Task: Add Attachment from Google Drive to Card Card0000000107 in Board Board0000000027 in Workspace WS0000000009 in Trello. Add Cover Orange to Card Card0000000107 in Board Board0000000027 in Workspace WS0000000009 in Trello. Add "Add Label …" with "Title" Title0000000107 to Button Button0000000107 to Card Card0000000107 in Board Board0000000027 in Workspace WS0000000009 in Trello. Add Description DS0000000107 to Card Card0000000107 in Board Board0000000027 in Workspace WS0000000009 in Trello. Add Comment CM0000000107 to Card Card0000000107 in Board Board0000000027 in Workspace WS0000000009 in Trello
Action: Mouse moved to (402, 551)
Screenshot: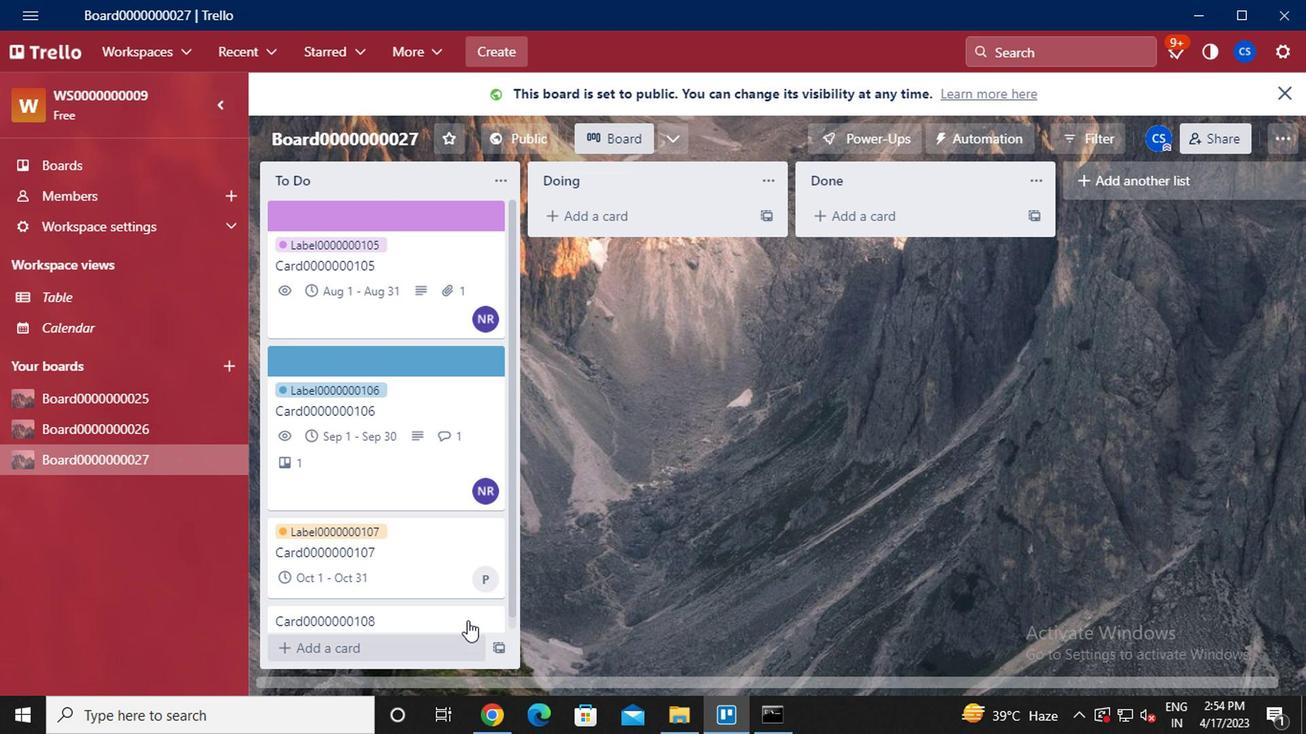 
Action: Mouse pressed left at (402, 551)
Screenshot: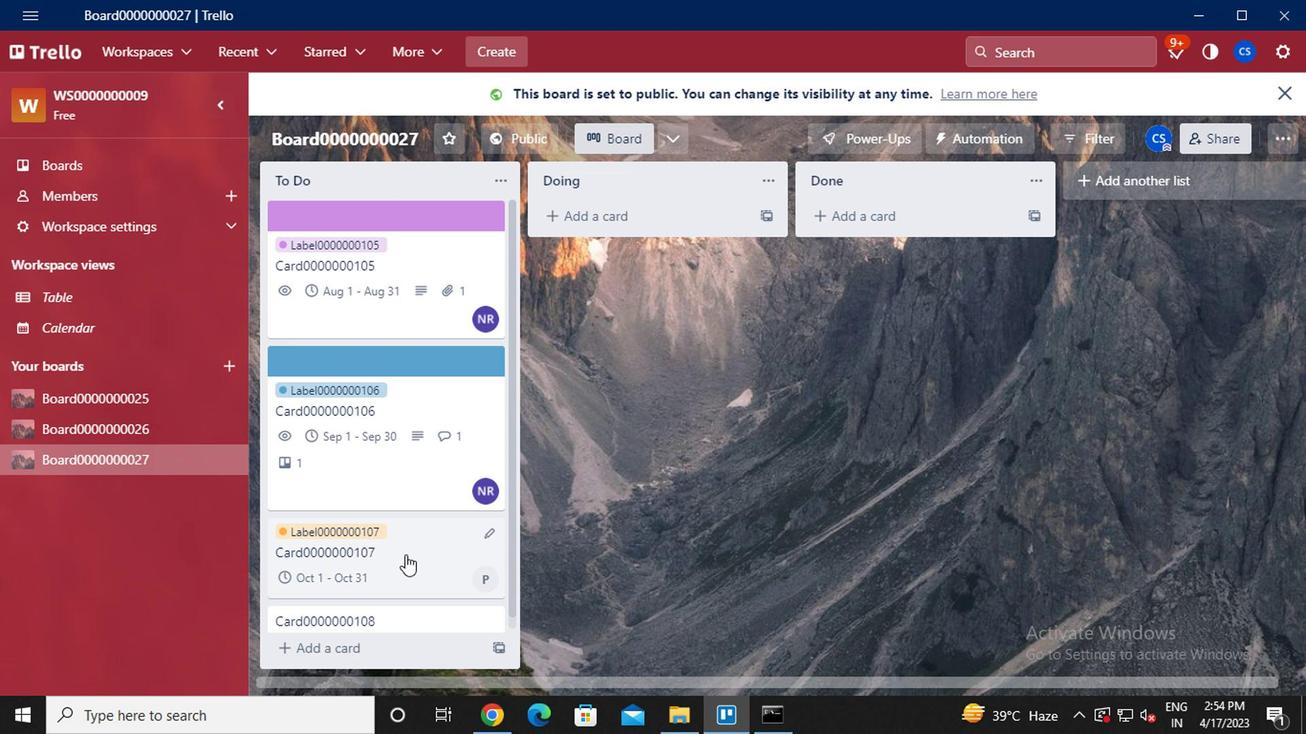 
Action: Mouse moved to (921, 337)
Screenshot: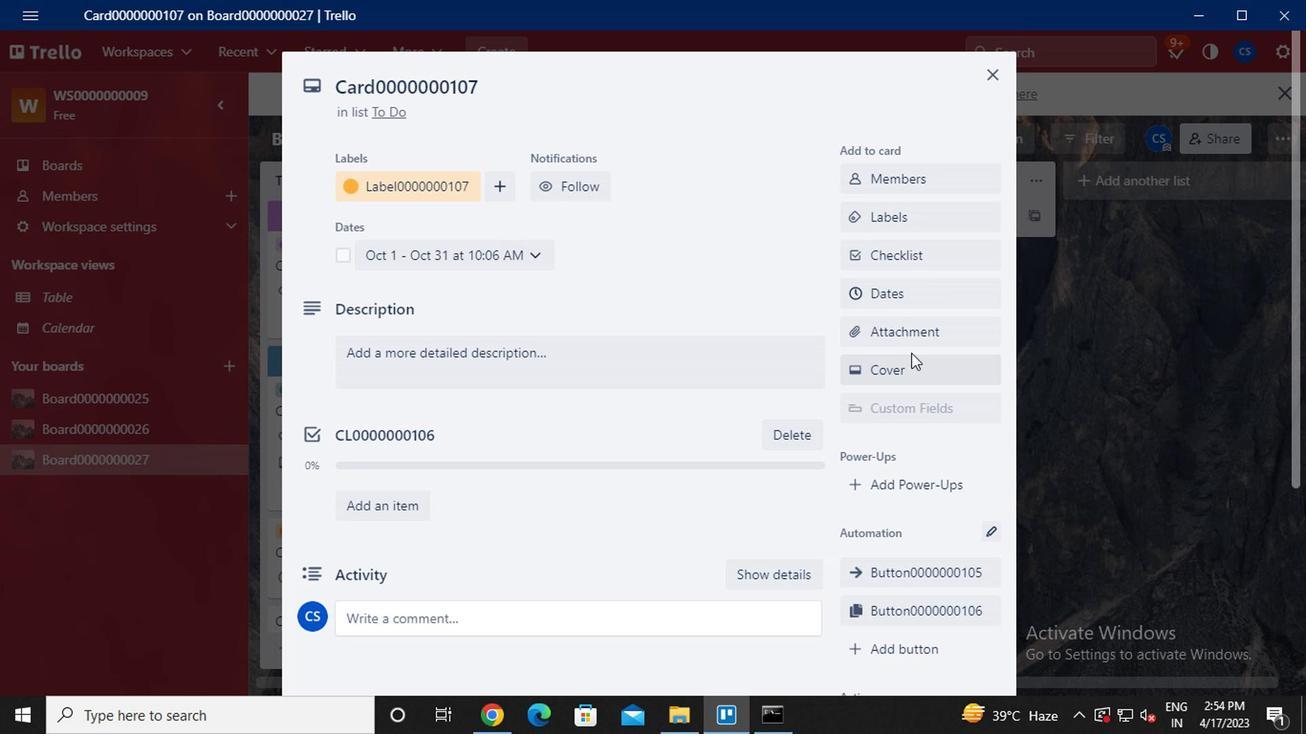 
Action: Mouse pressed left at (921, 337)
Screenshot: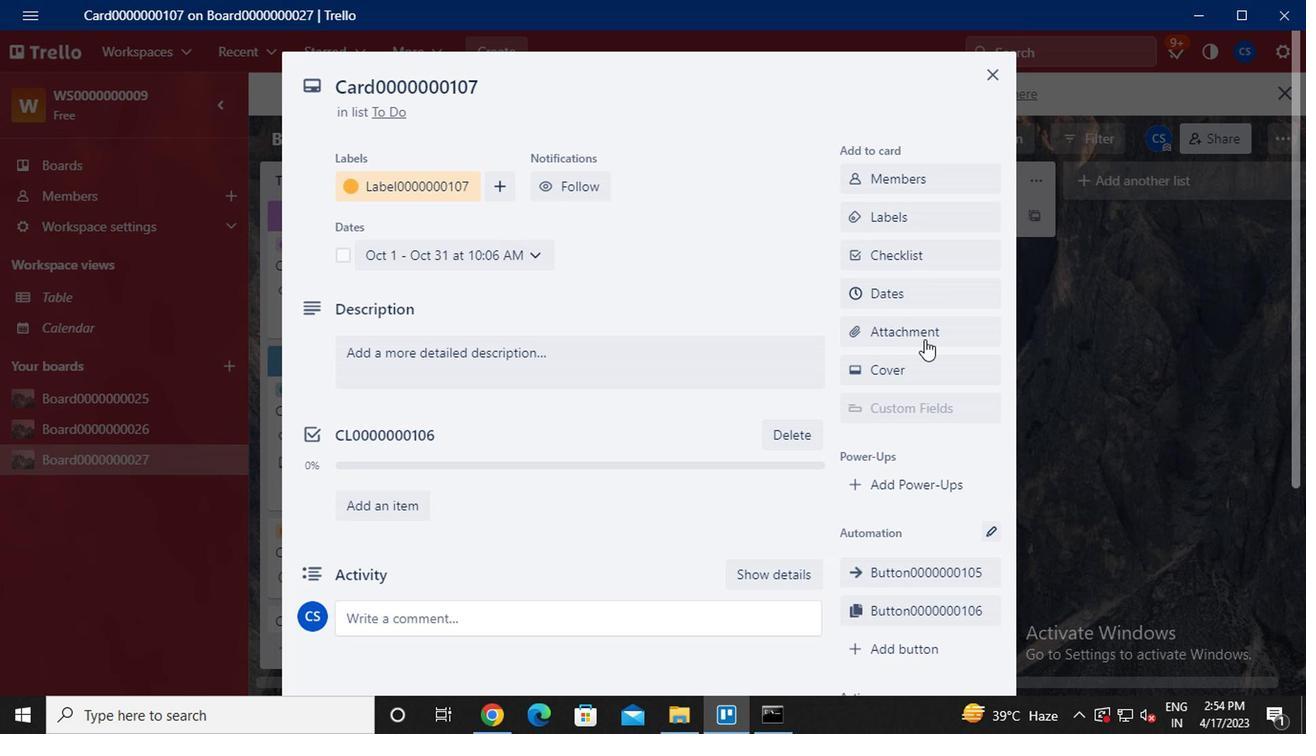
Action: Mouse moved to (935, 236)
Screenshot: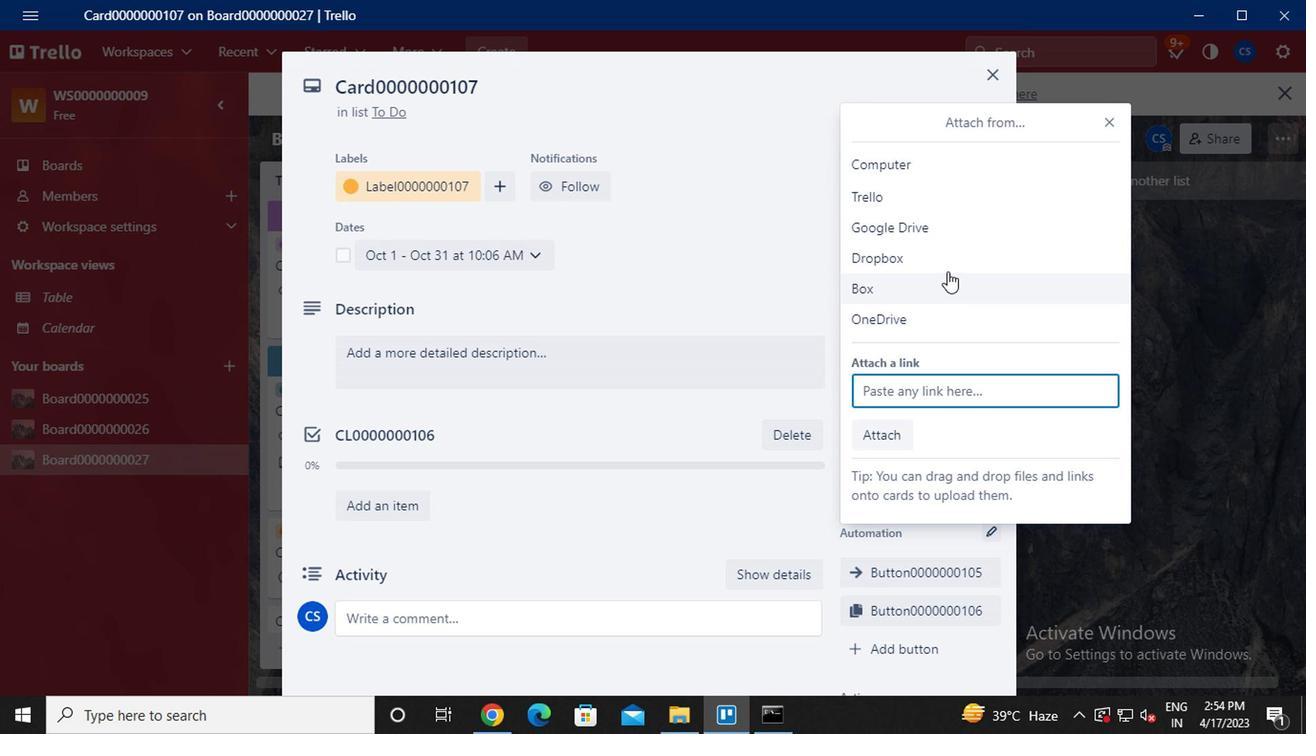 
Action: Mouse pressed left at (935, 236)
Screenshot: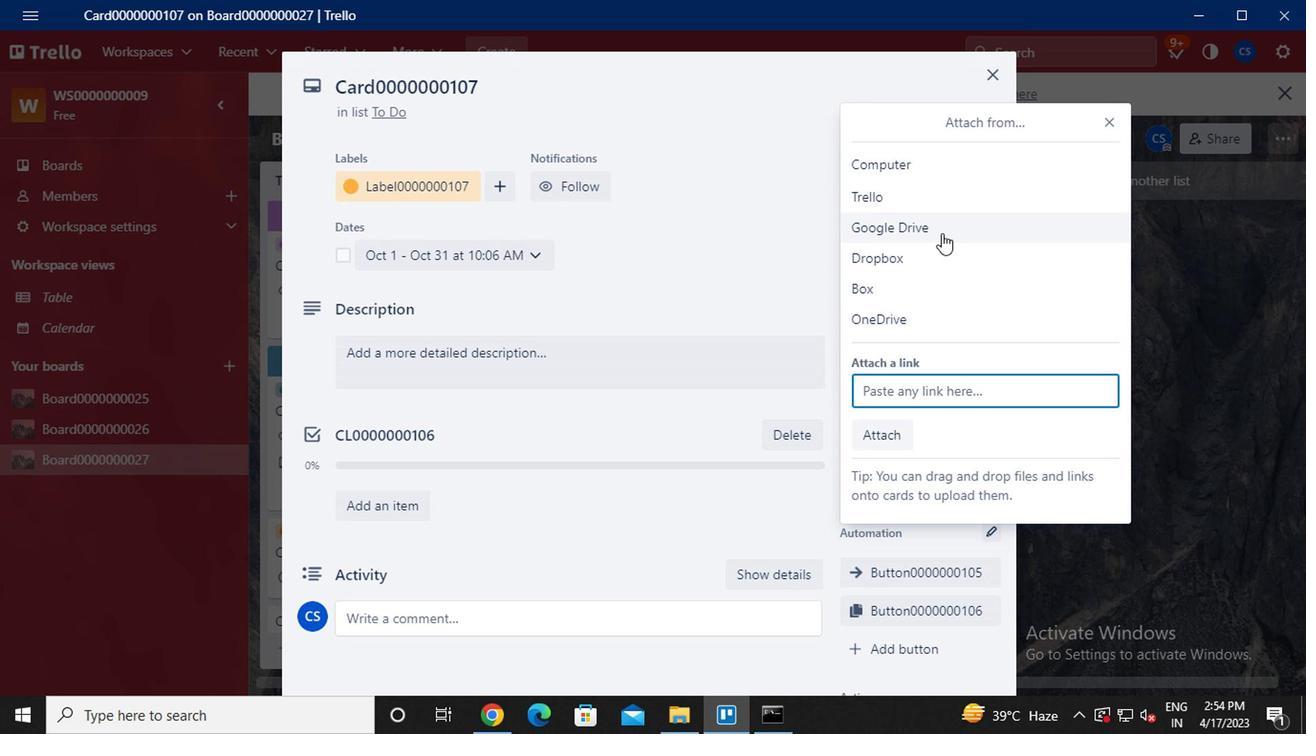 
Action: Mouse moved to (274, 290)
Screenshot: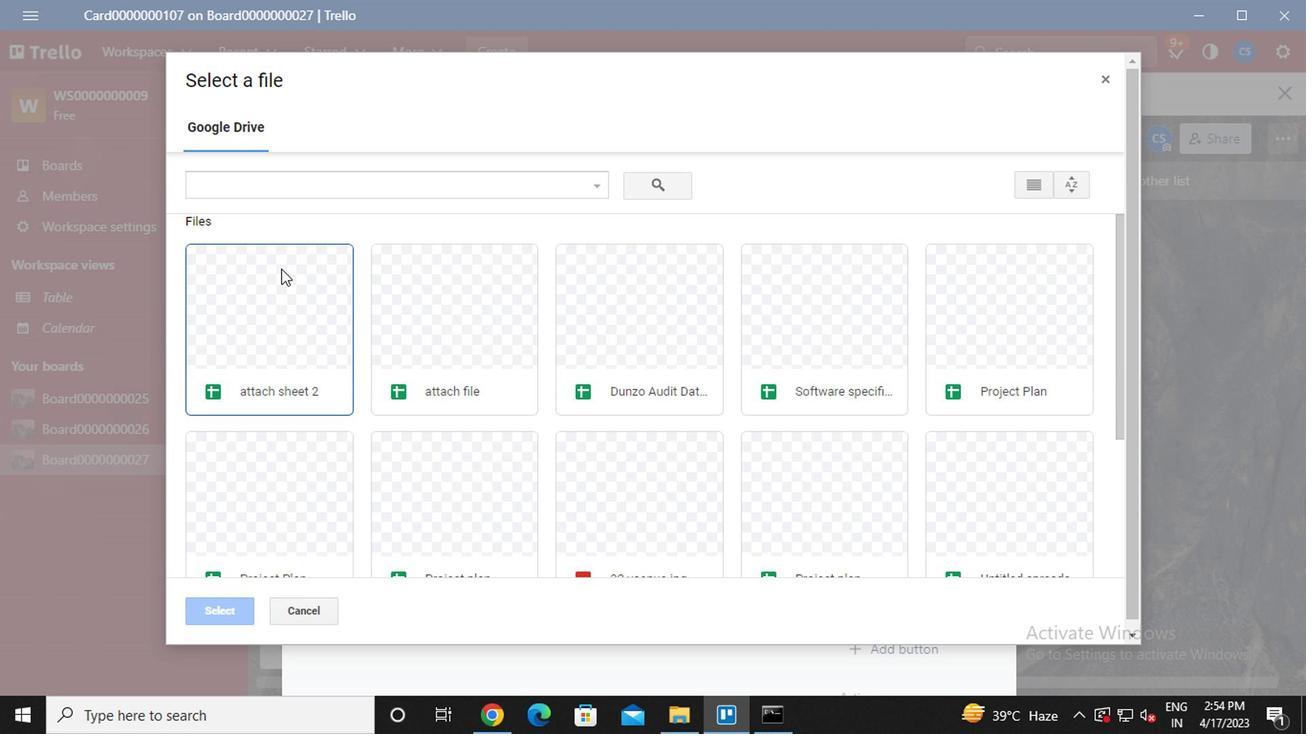 
Action: Mouse pressed left at (274, 290)
Screenshot: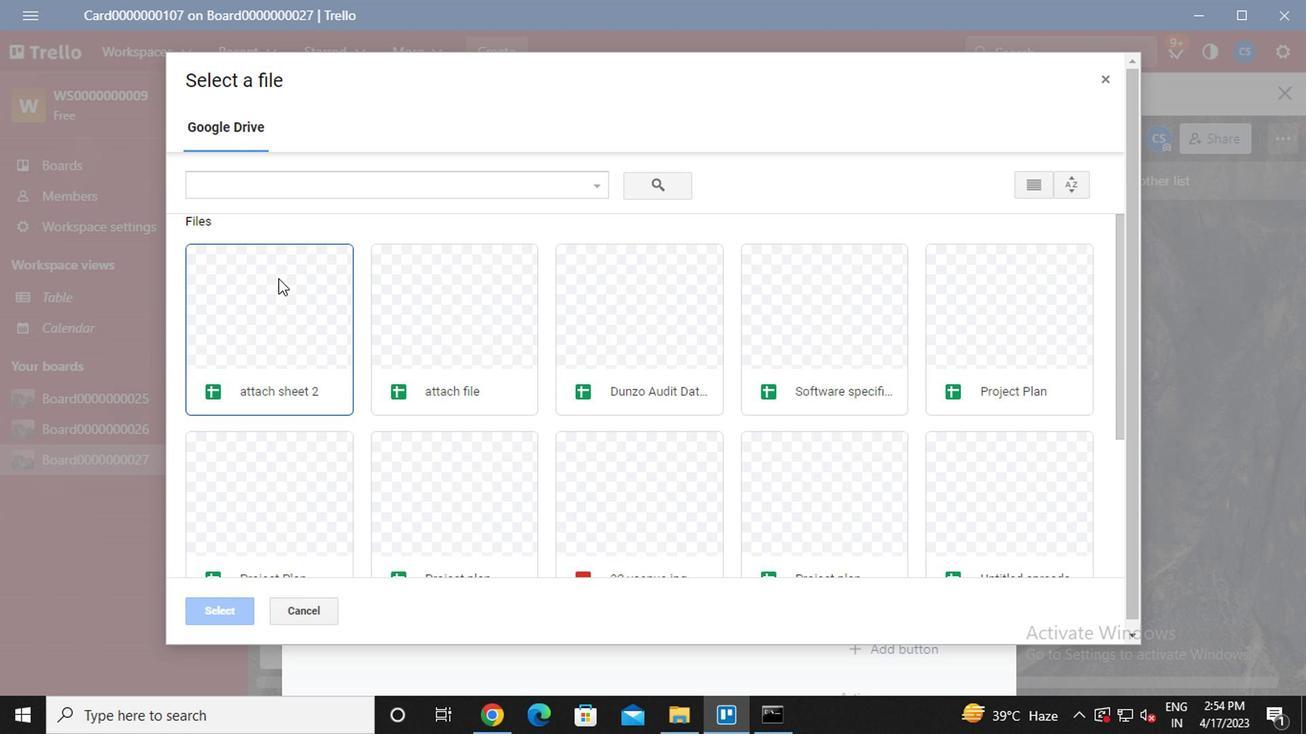 
Action: Mouse pressed left at (274, 290)
Screenshot: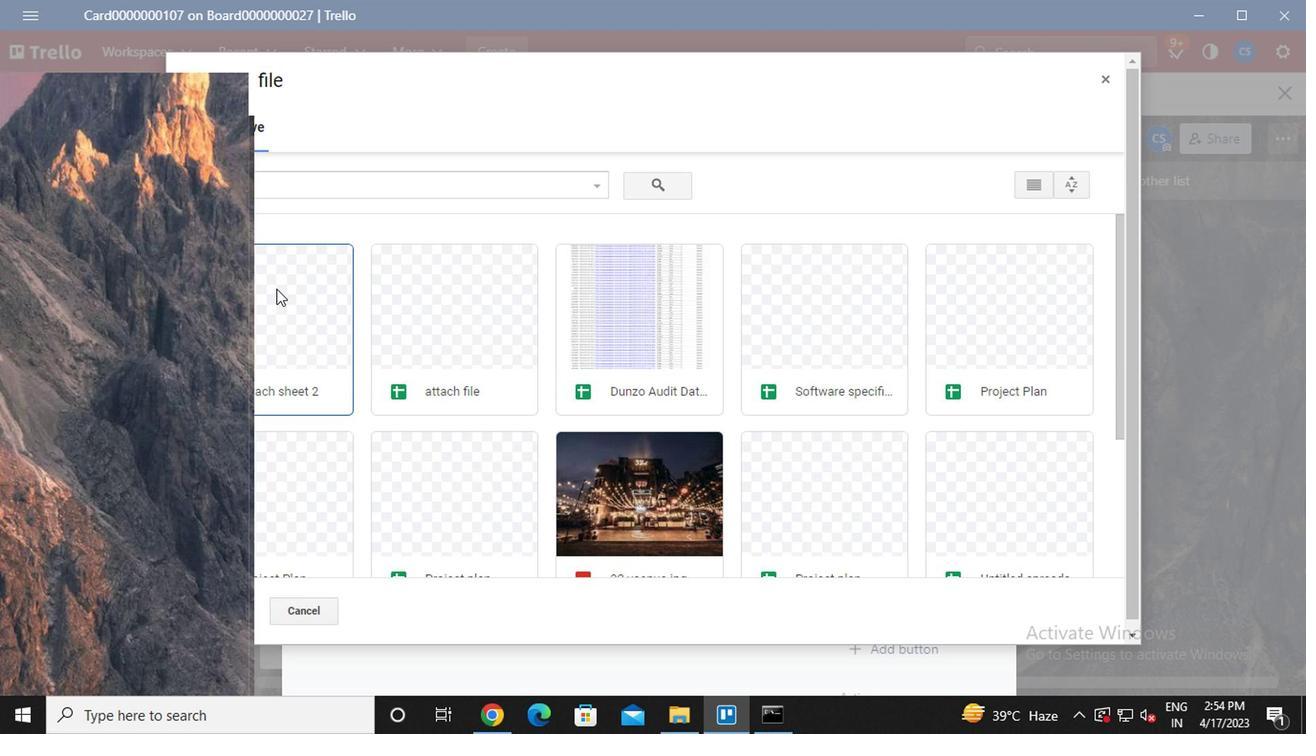
Action: Mouse moved to (897, 373)
Screenshot: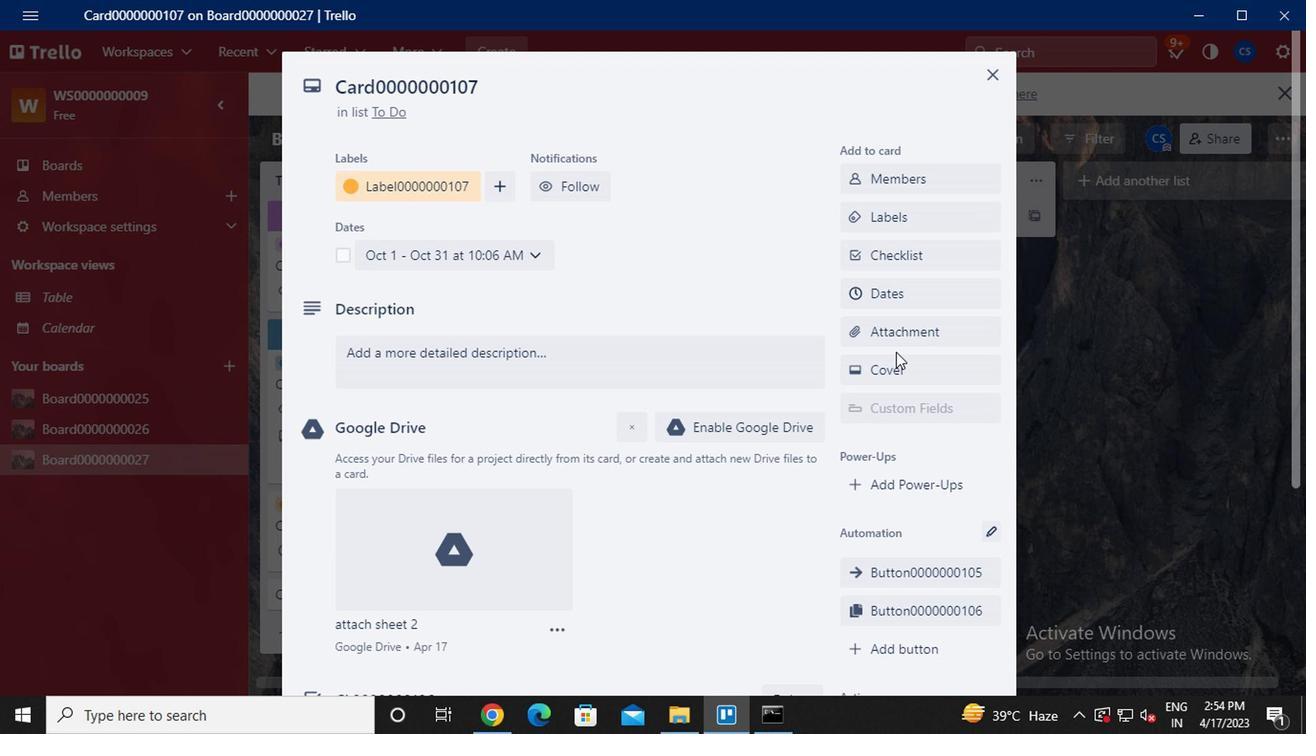 
Action: Mouse pressed left at (897, 373)
Screenshot: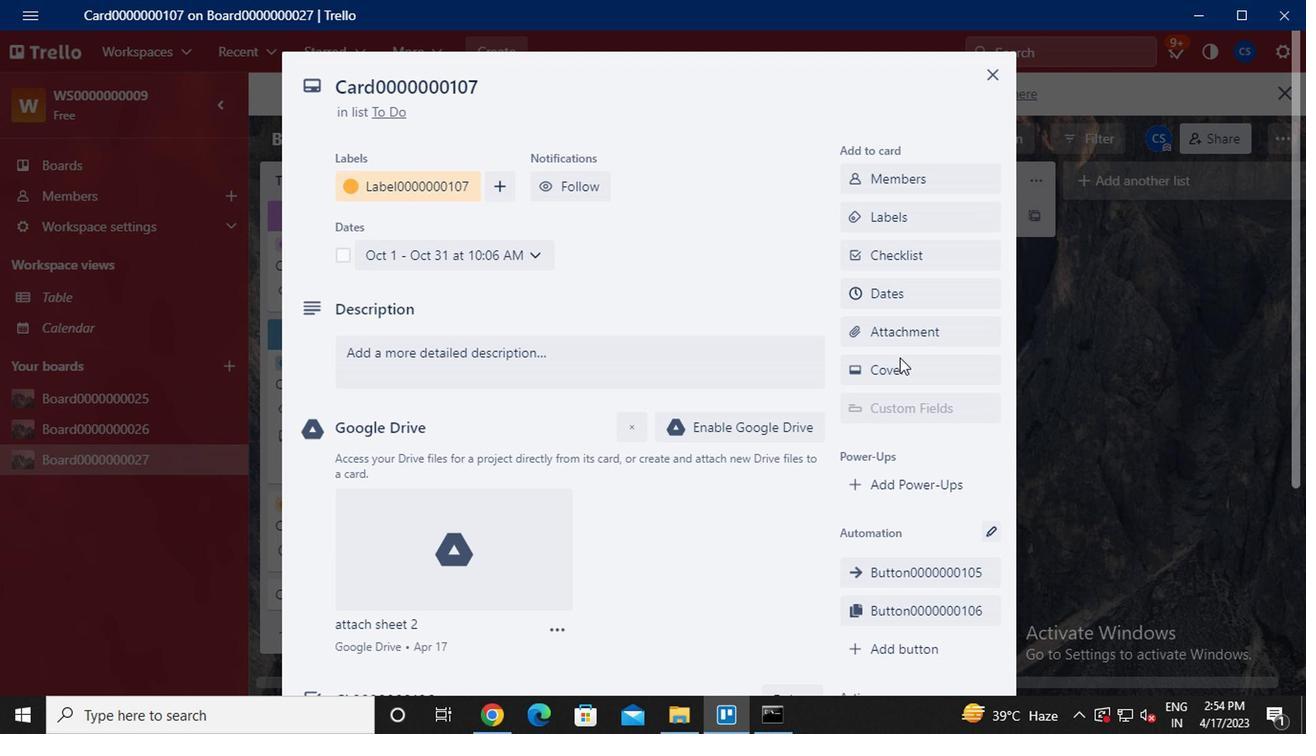 
Action: Mouse moved to (998, 321)
Screenshot: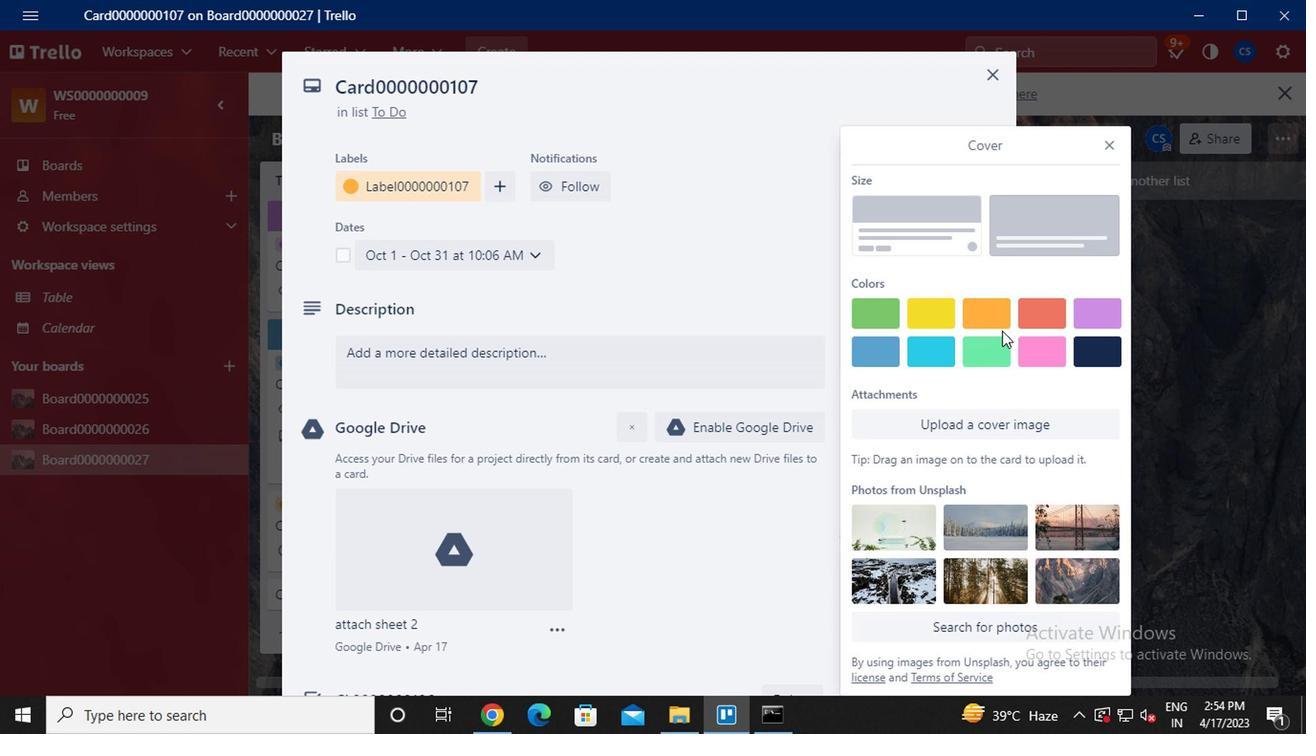 
Action: Mouse pressed left at (998, 321)
Screenshot: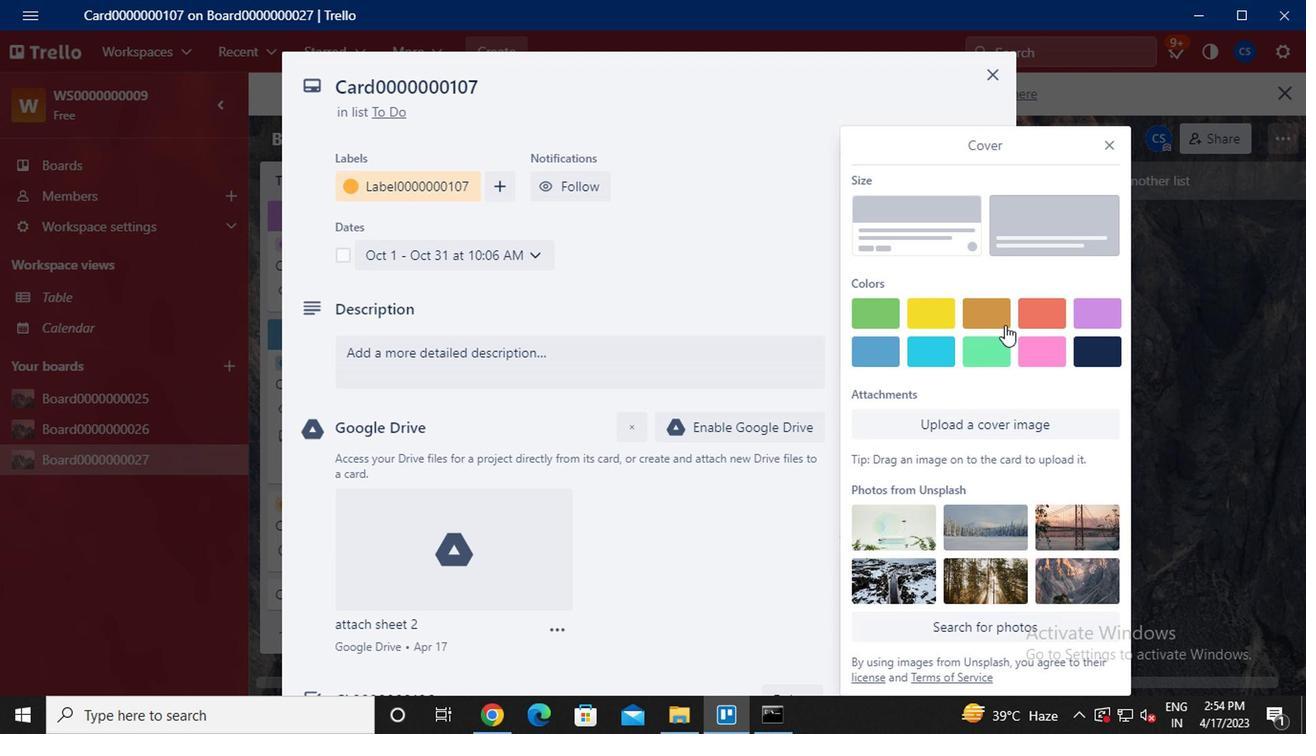 
Action: Mouse moved to (1104, 119)
Screenshot: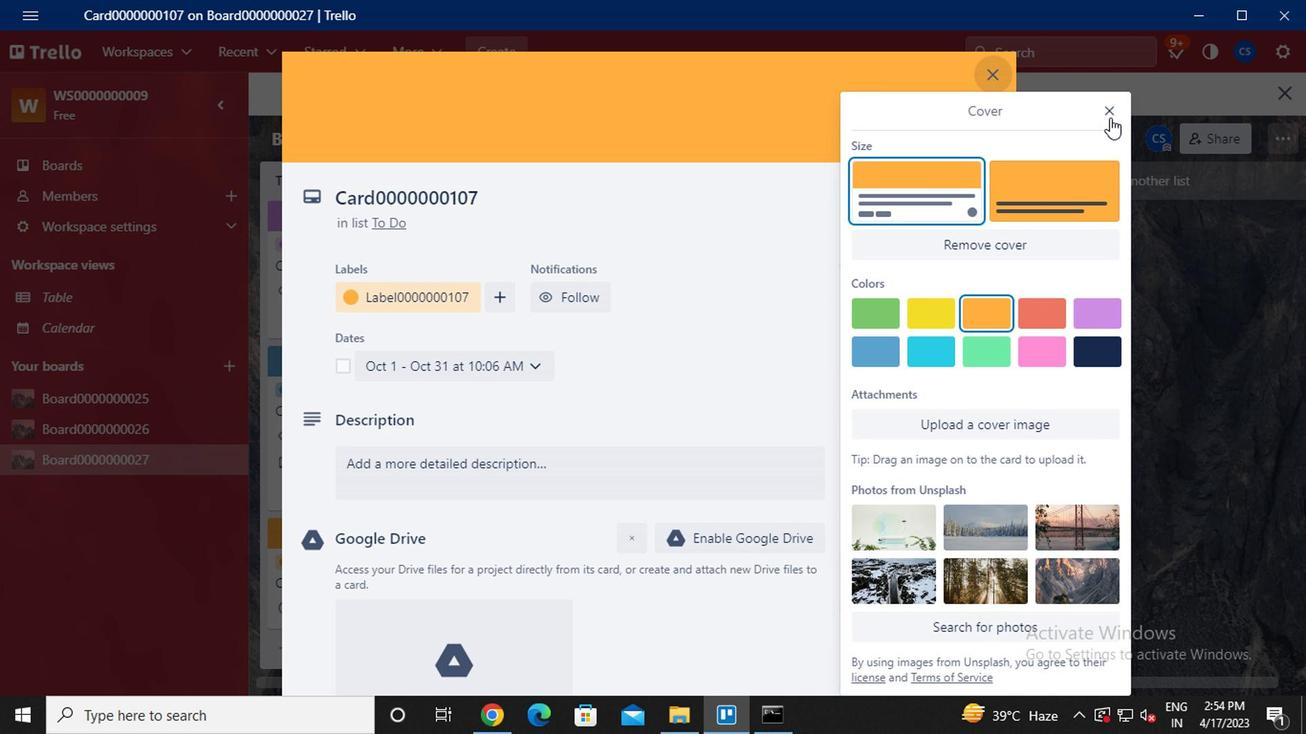 
Action: Mouse pressed left at (1104, 119)
Screenshot: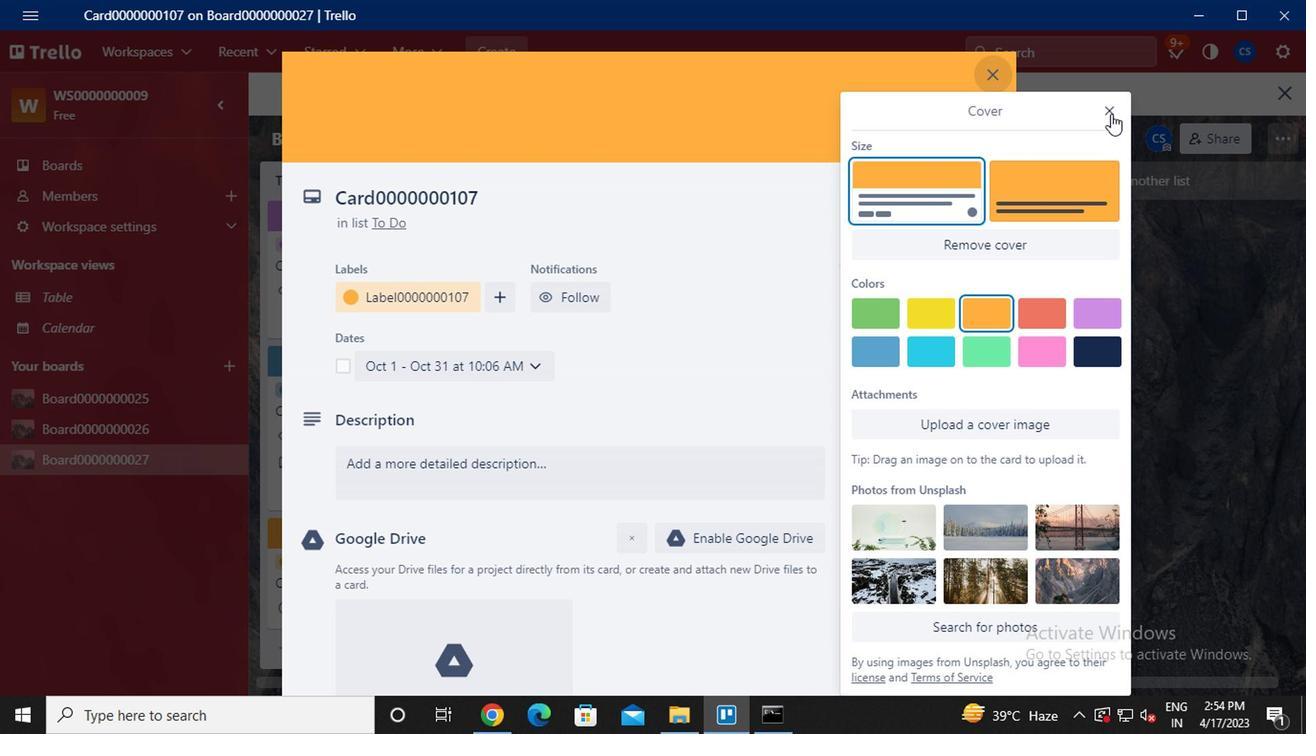 
Action: Mouse moved to (987, 307)
Screenshot: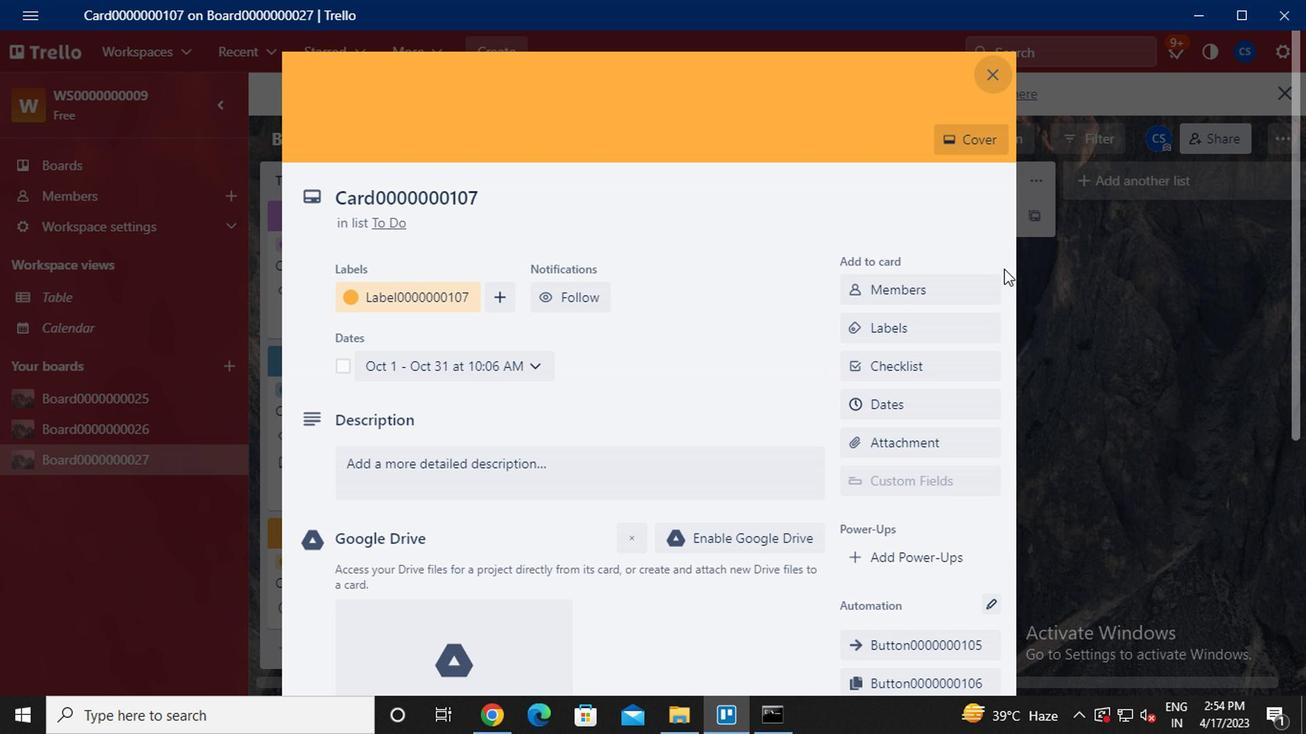 
Action: Mouse scrolled (987, 306) with delta (0, 0)
Screenshot: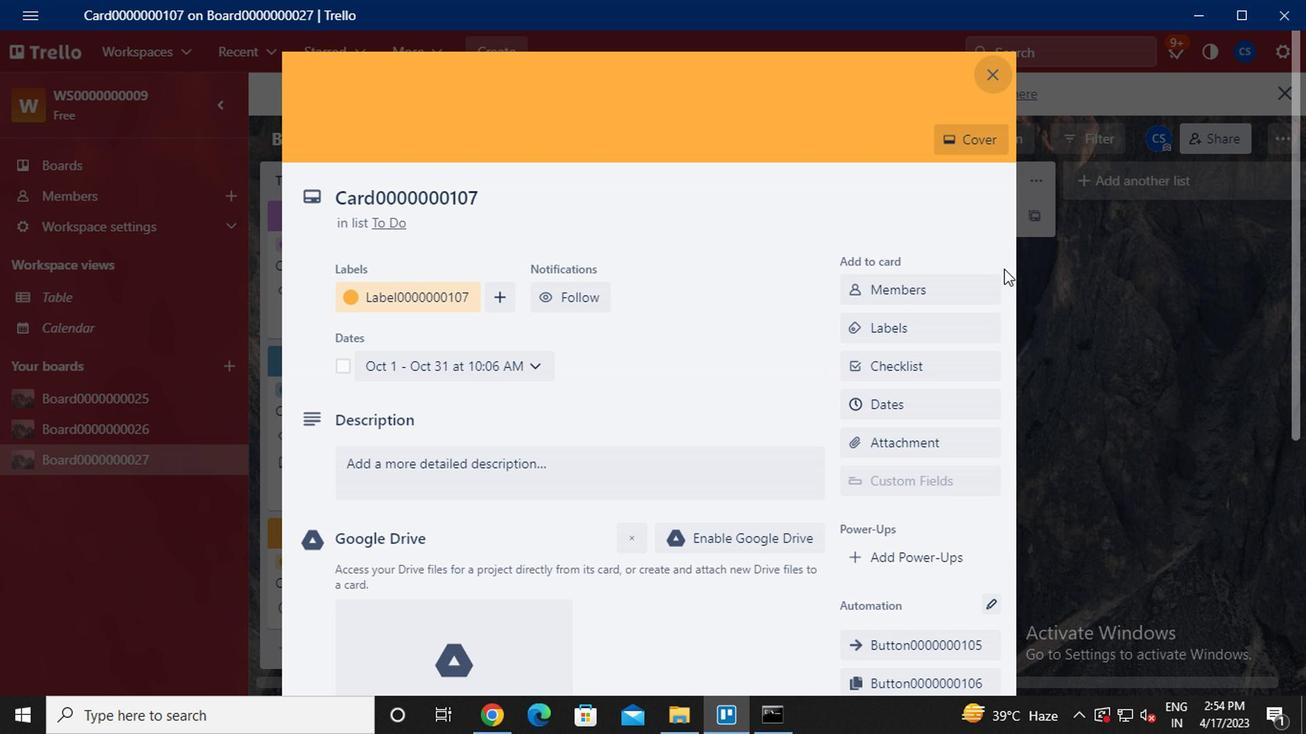 
Action: Mouse moved to (985, 327)
Screenshot: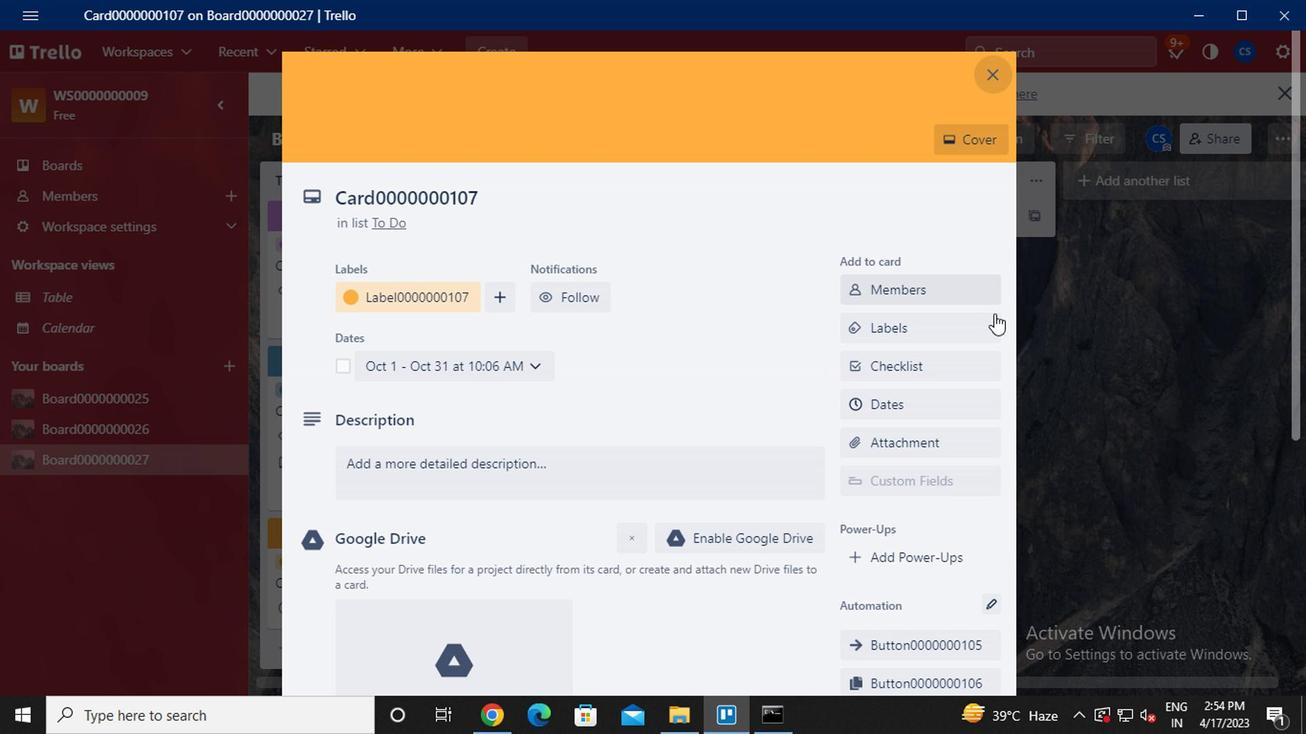 
Action: Mouse scrolled (985, 327) with delta (0, 0)
Screenshot: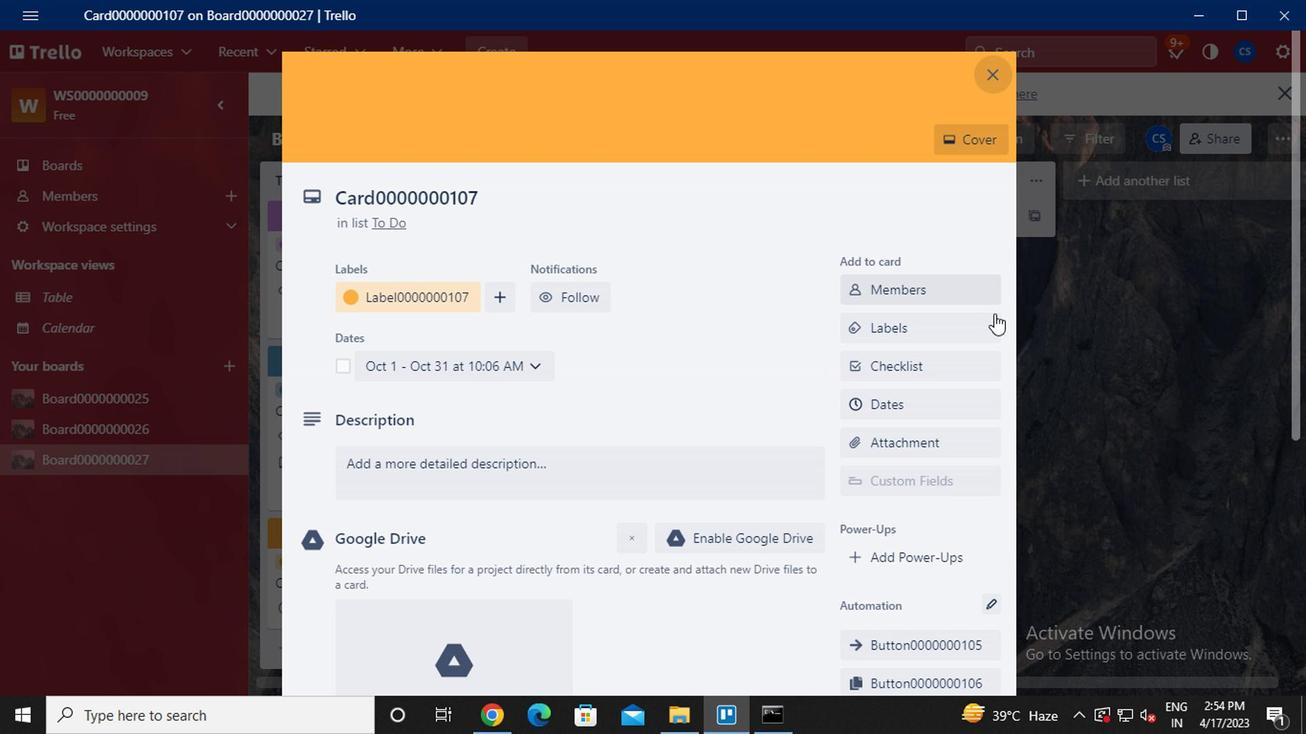 
Action: Mouse moved to (982, 336)
Screenshot: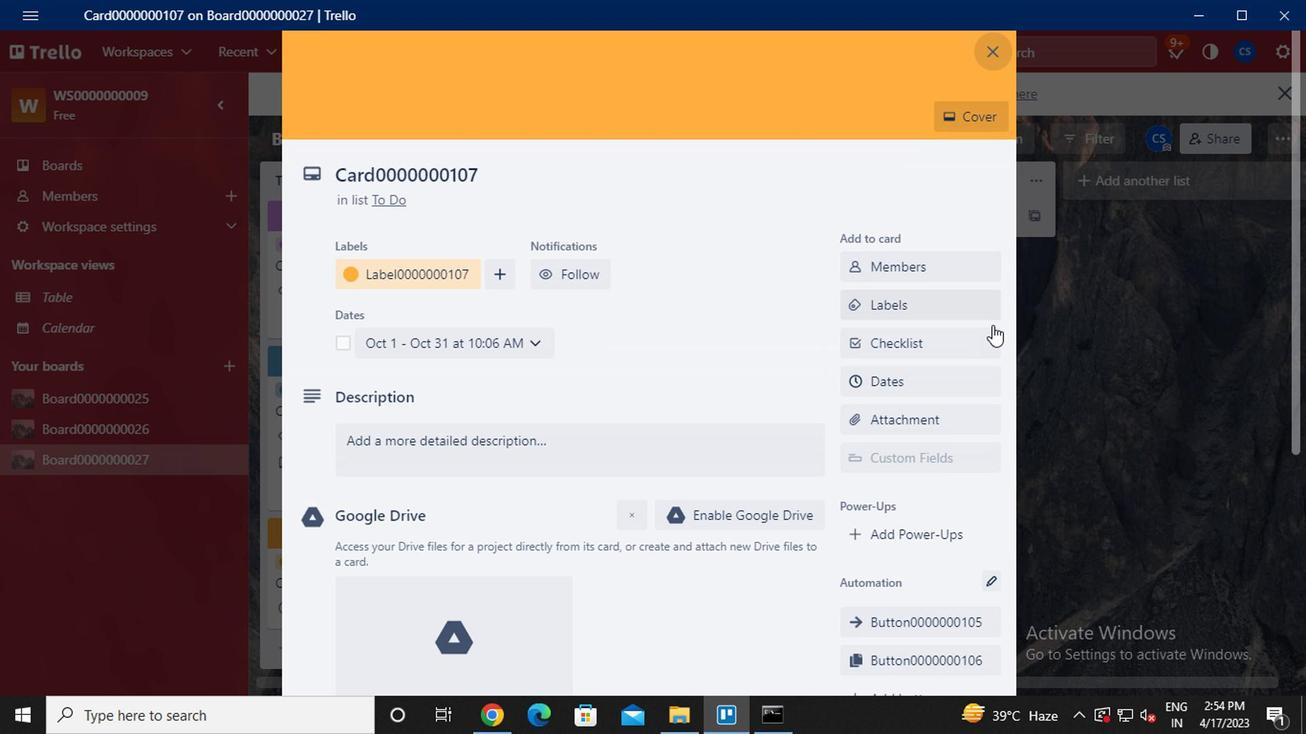
Action: Mouse scrolled (982, 336) with delta (0, 0)
Screenshot: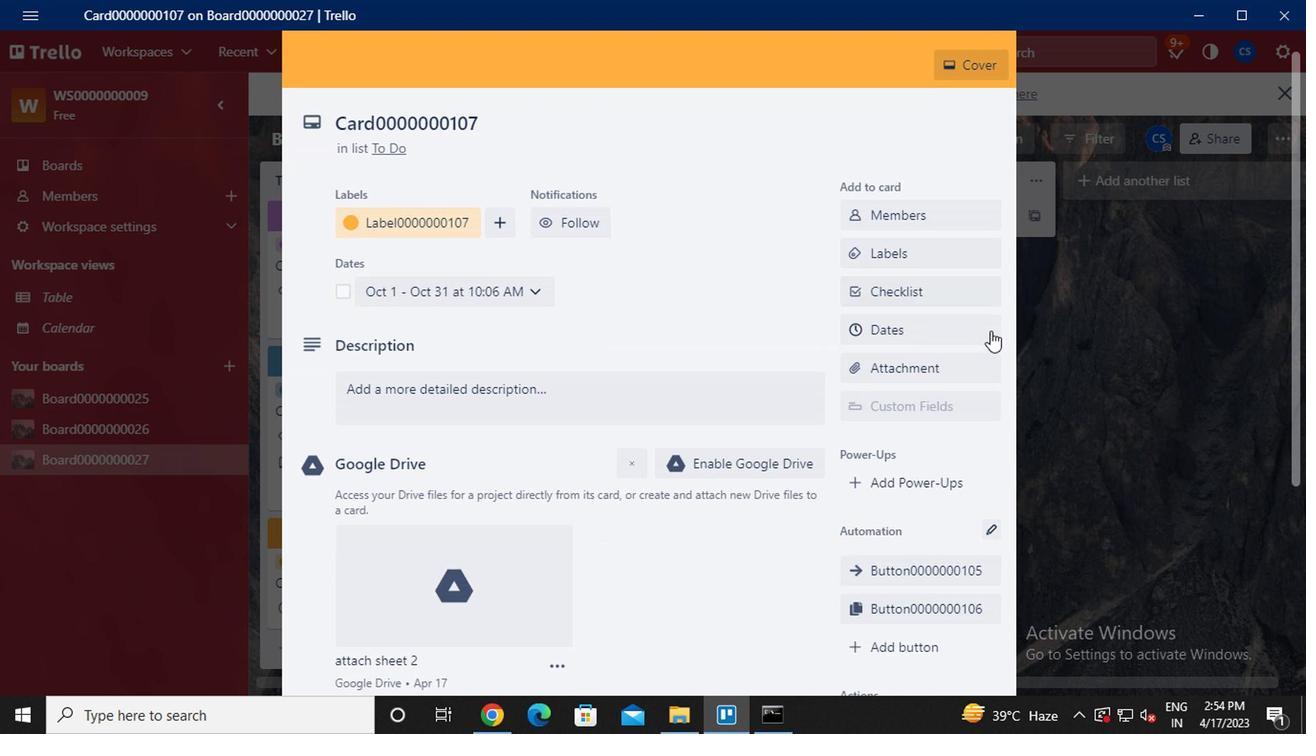 
Action: Mouse moved to (975, 351)
Screenshot: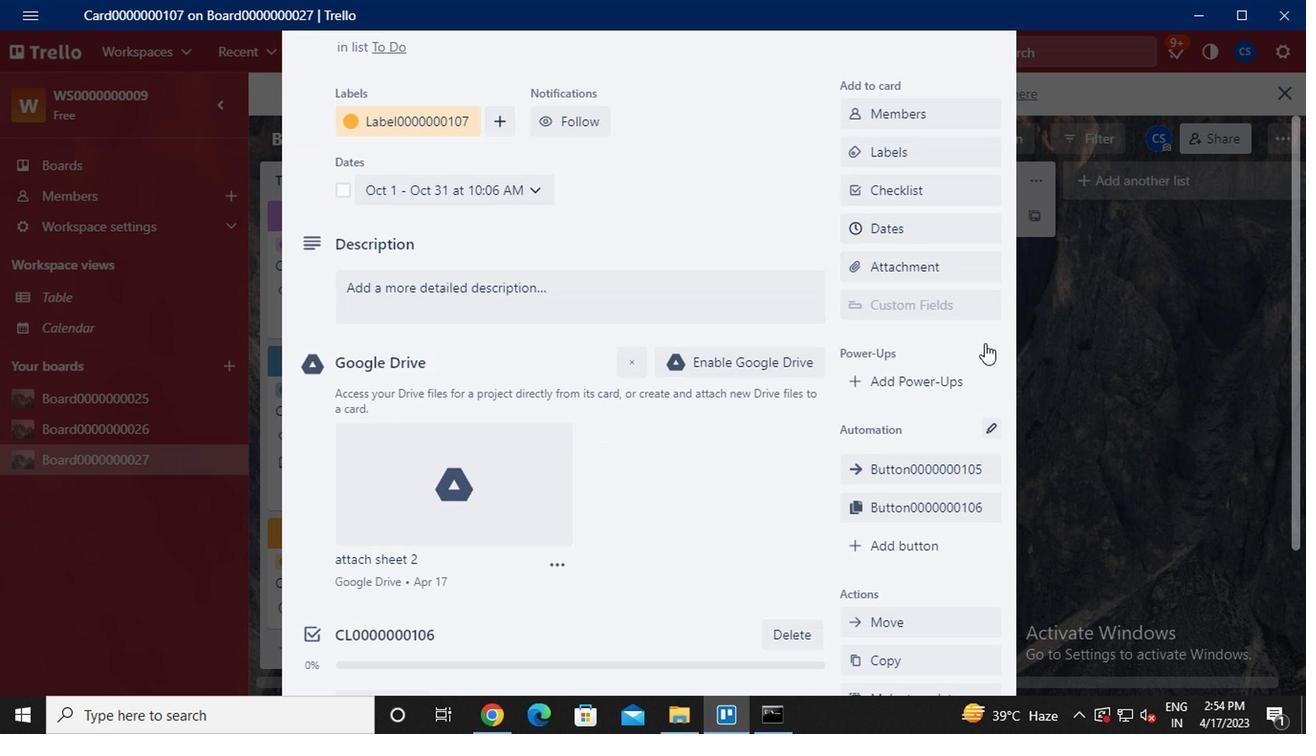 
Action: Mouse scrolled (975, 349) with delta (0, -1)
Screenshot: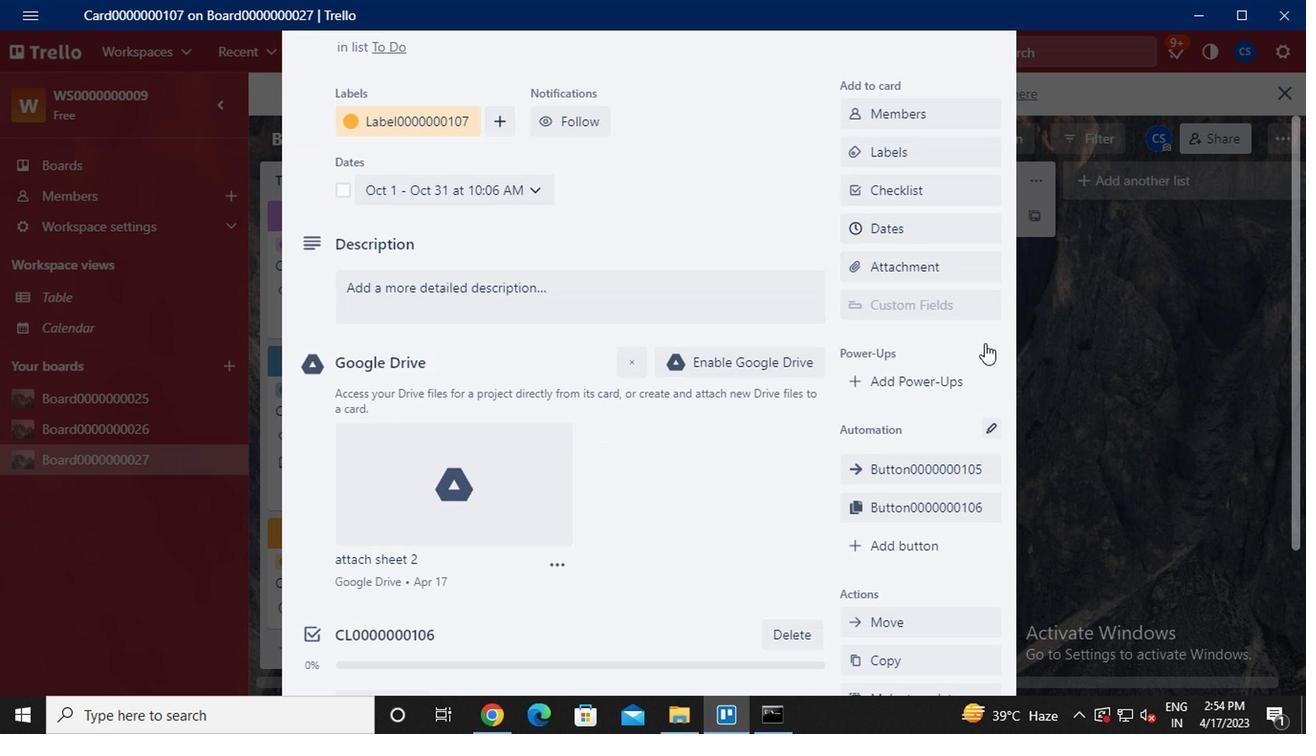 
Action: Mouse moved to (883, 348)
Screenshot: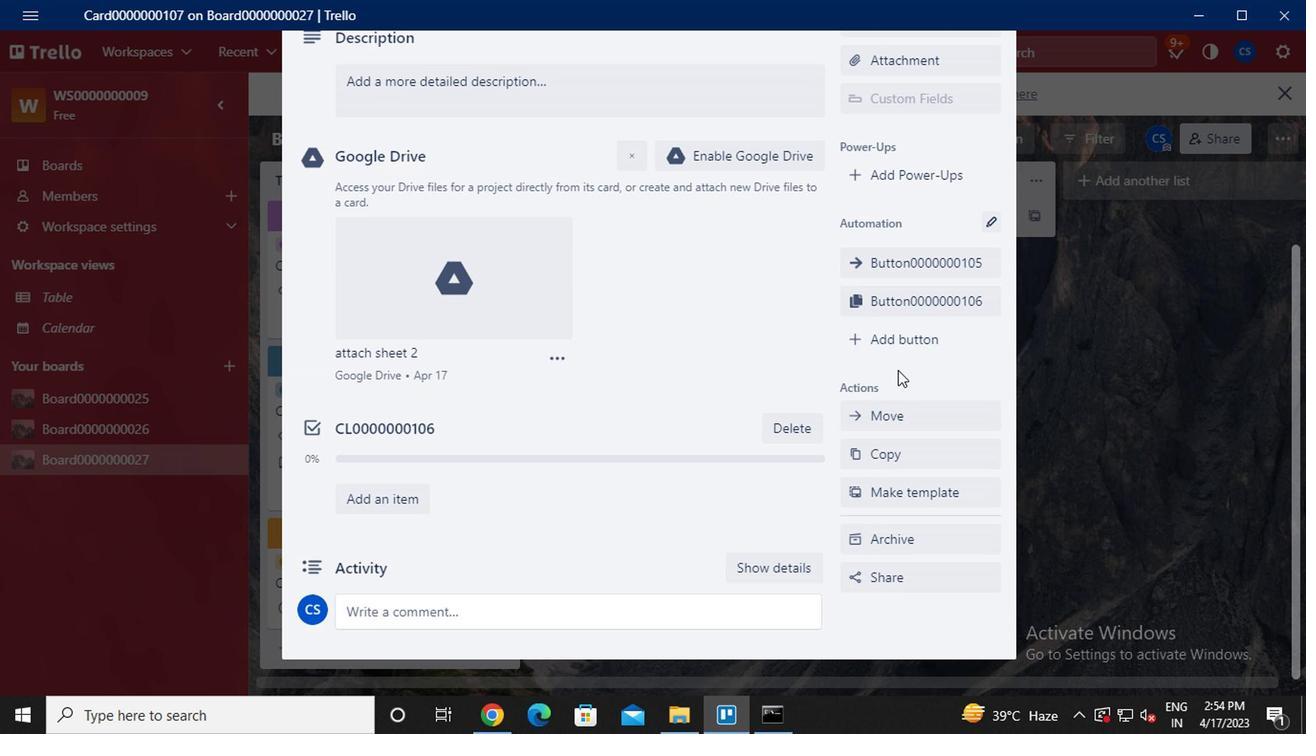 
Action: Mouse pressed left at (883, 348)
Screenshot: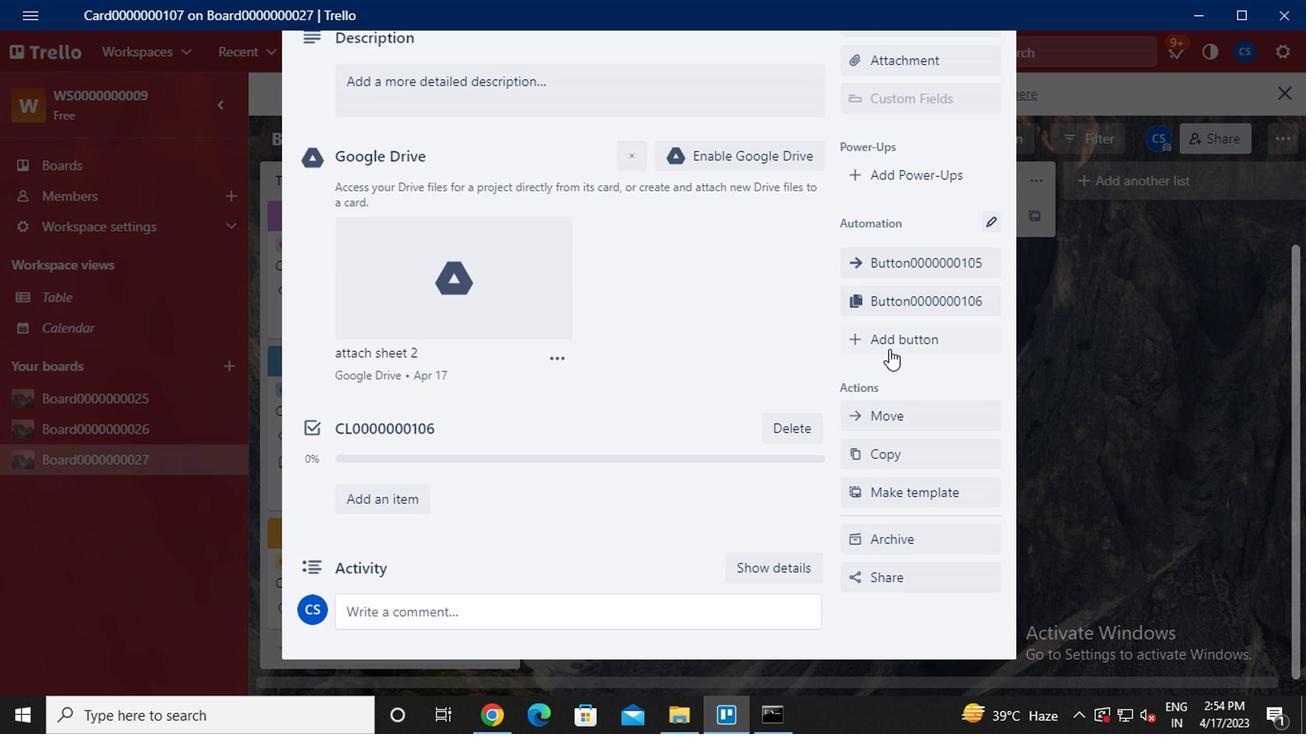 
Action: Mouse moved to (908, 265)
Screenshot: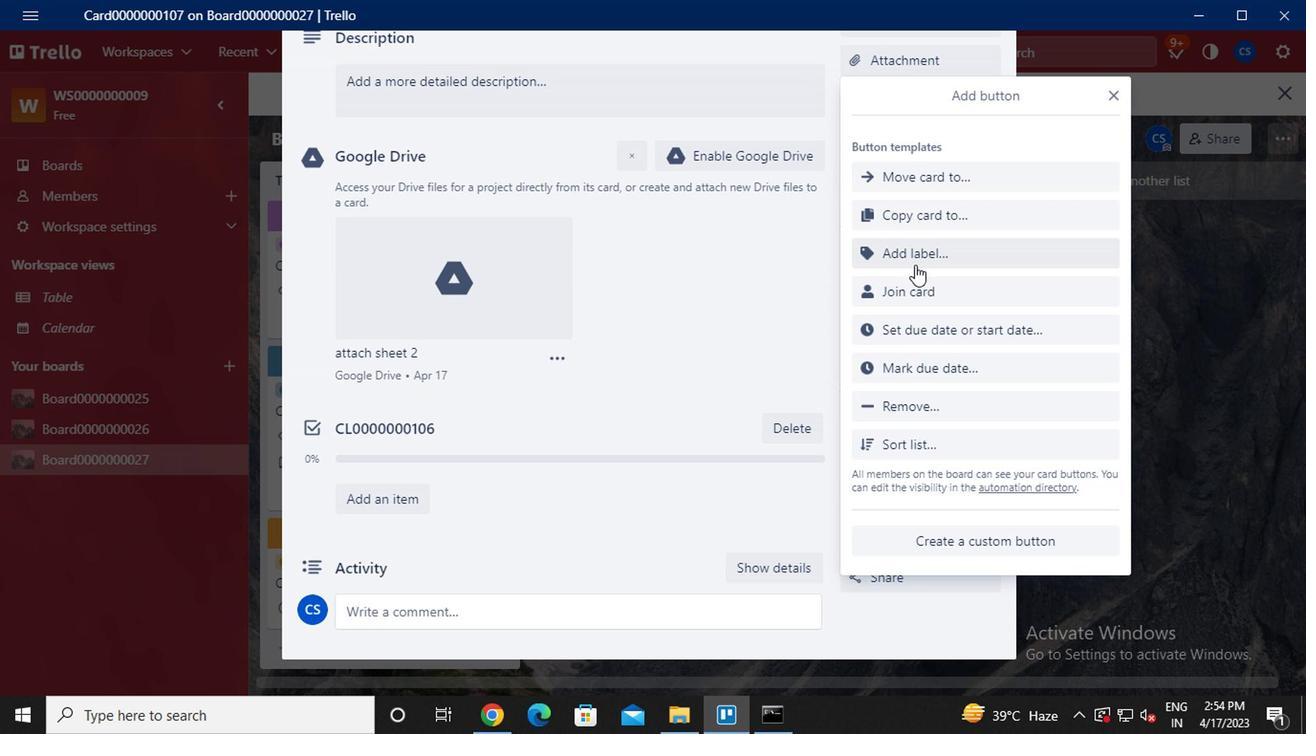 
Action: Mouse pressed left at (908, 265)
Screenshot: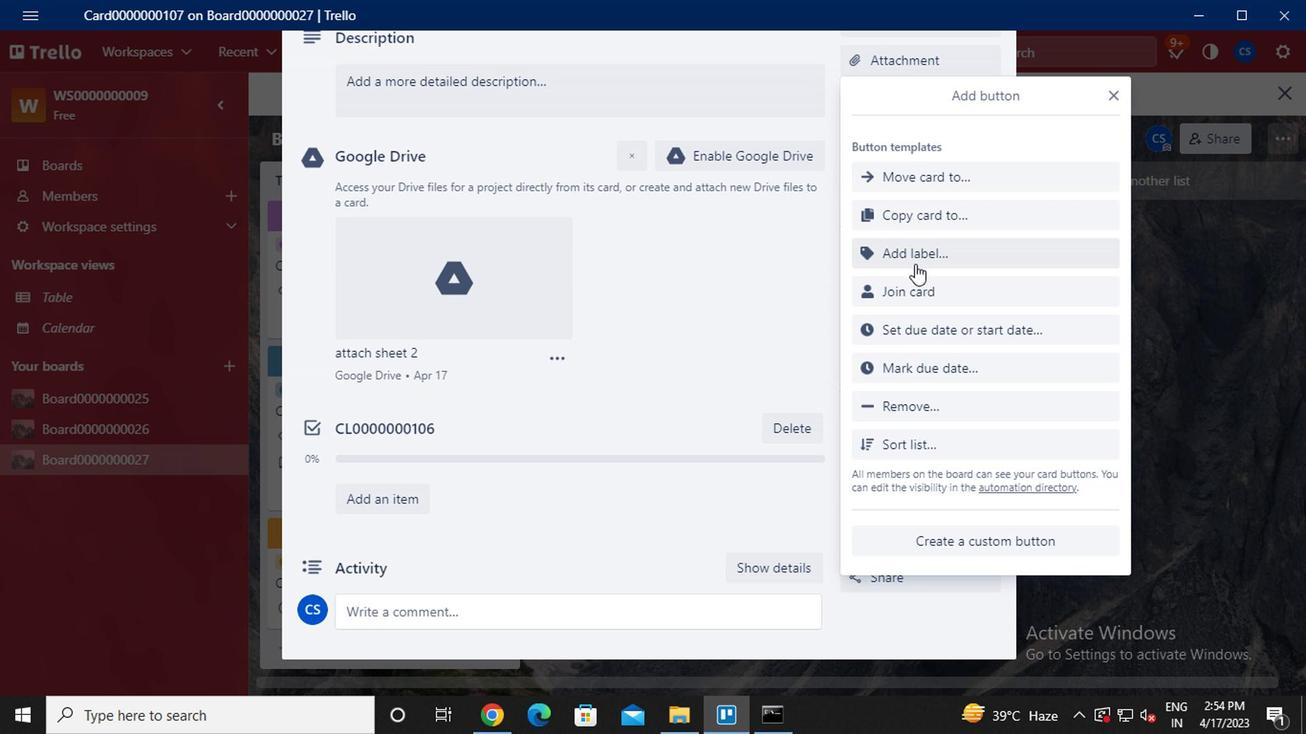 
Action: Key pressed <Key.caps_lock><Key.caps_lock>t<Key.caps_lock>tle<Key.backspace><Key.backspace><Key.backspace>itle0000000107
Screenshot: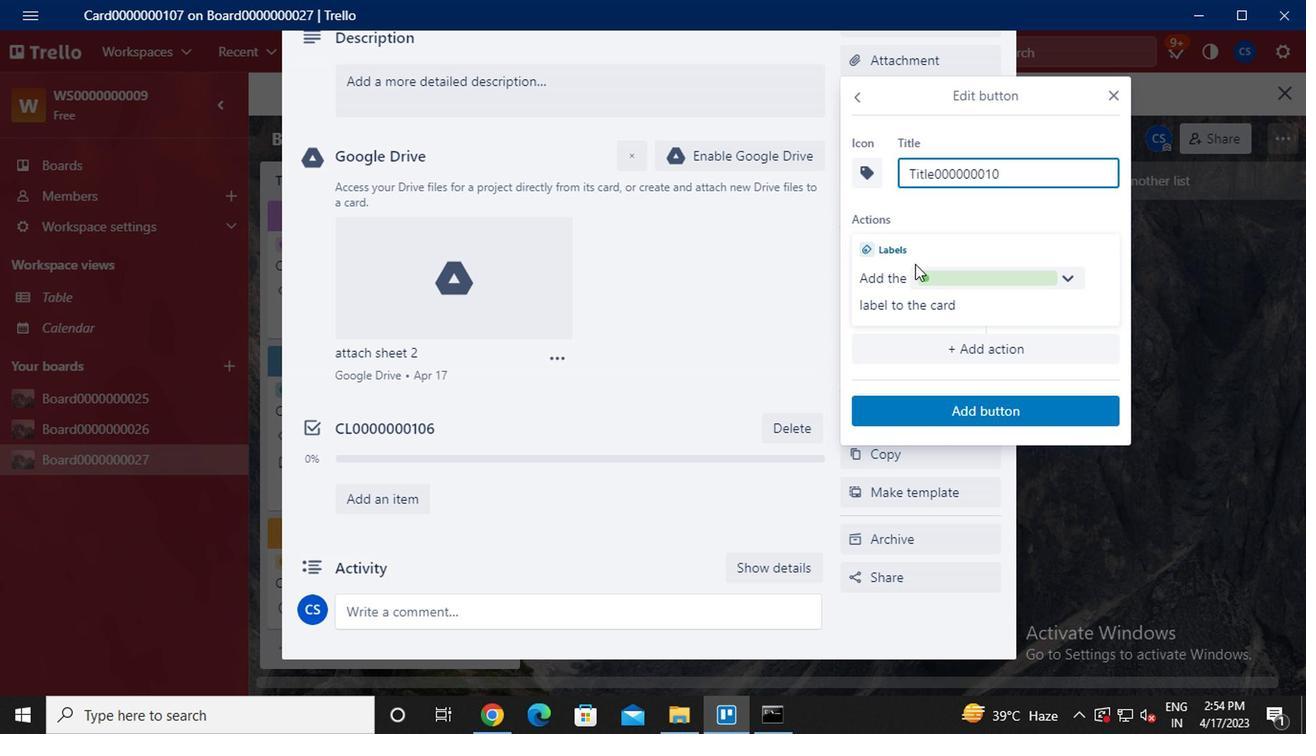 
Action: Mouse moved to (972, 406)
Screenshot: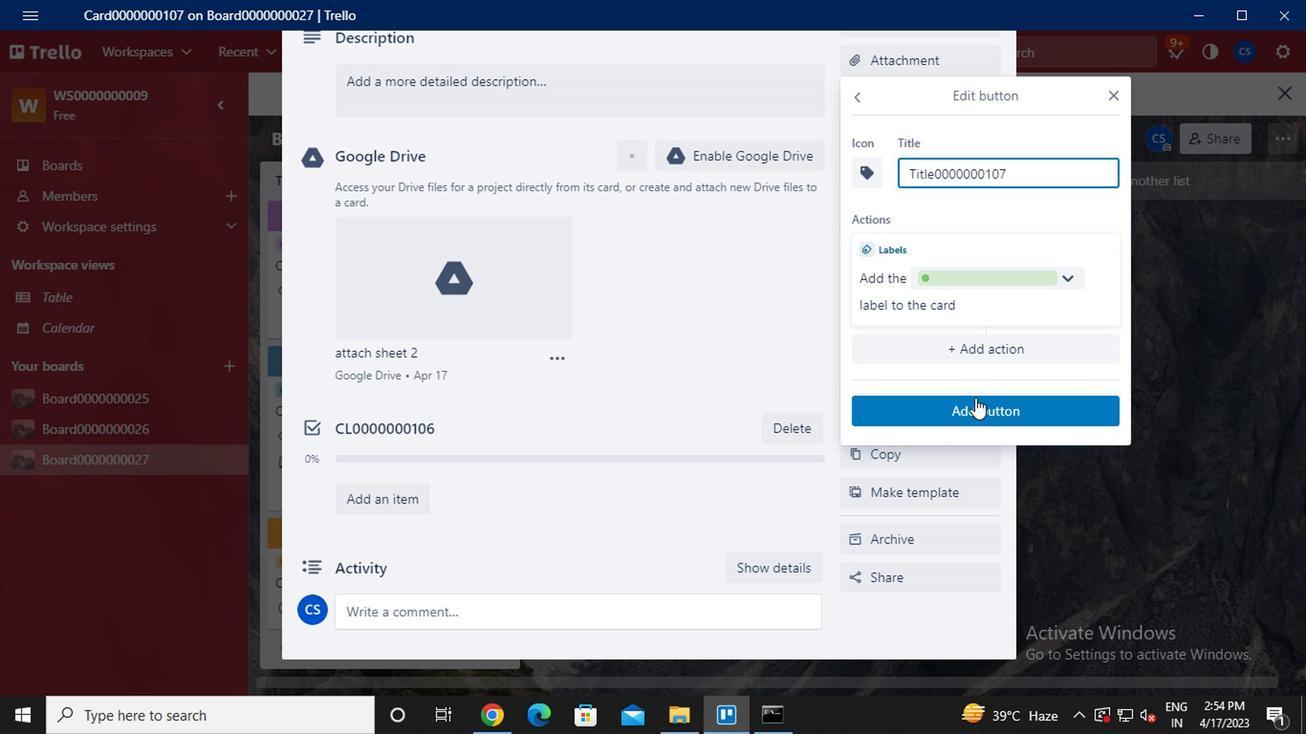 
Action: Mouse pressed left at (972, 406)
Screenshot: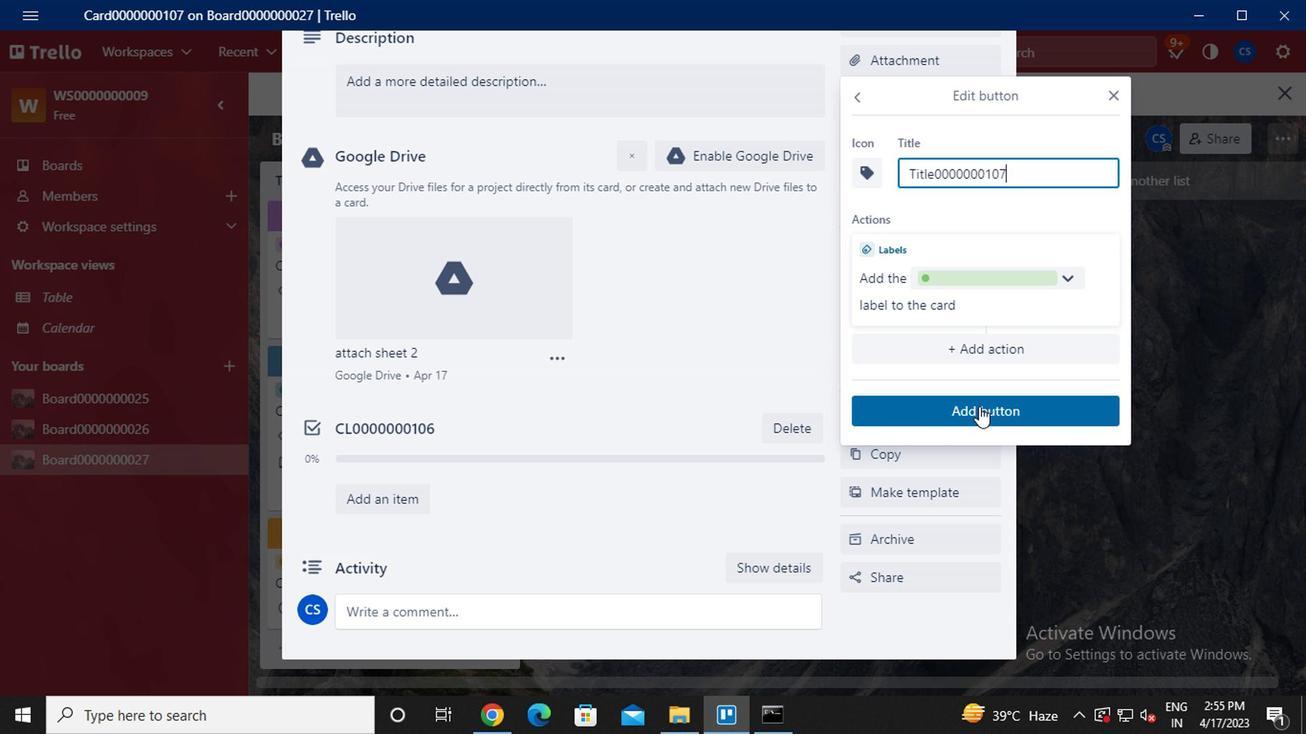 
Action: Mouse moved to (638, 369)
Screenshot: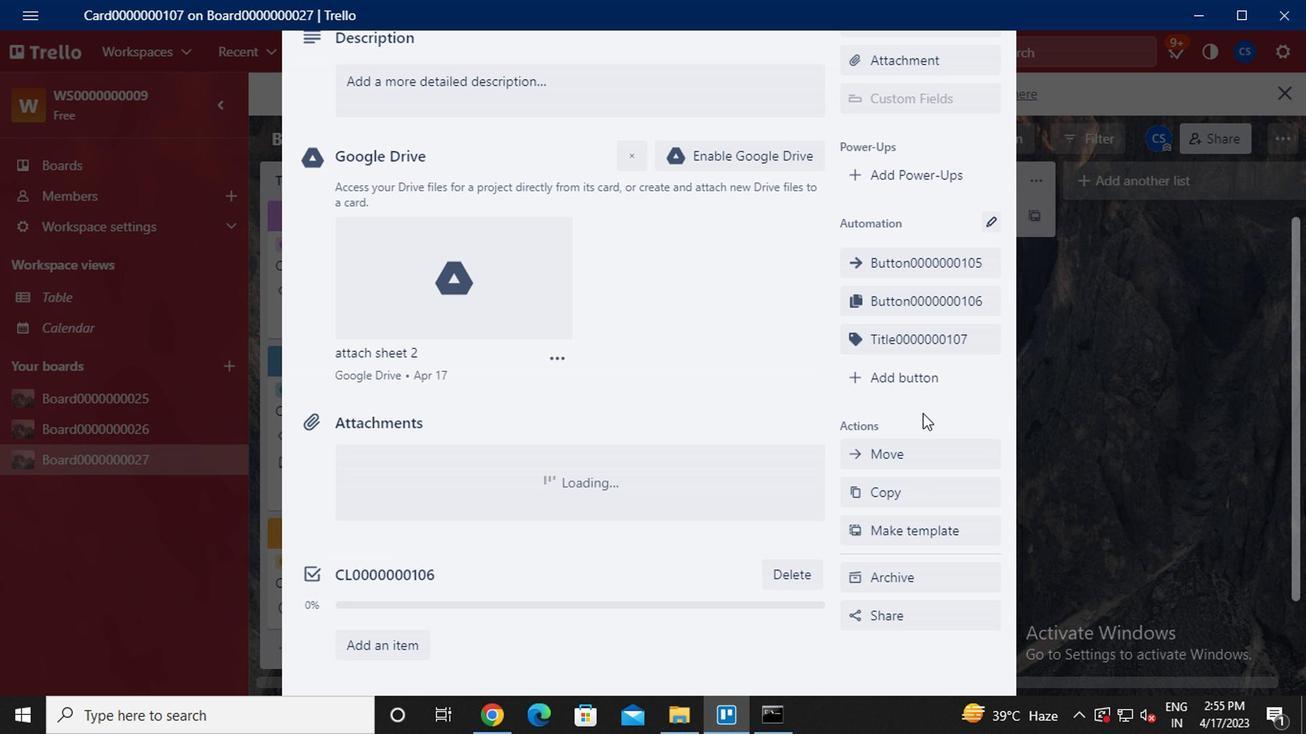 
Action: Mouse scrolled (638, 370) with delta (0, 1)
Screenshot: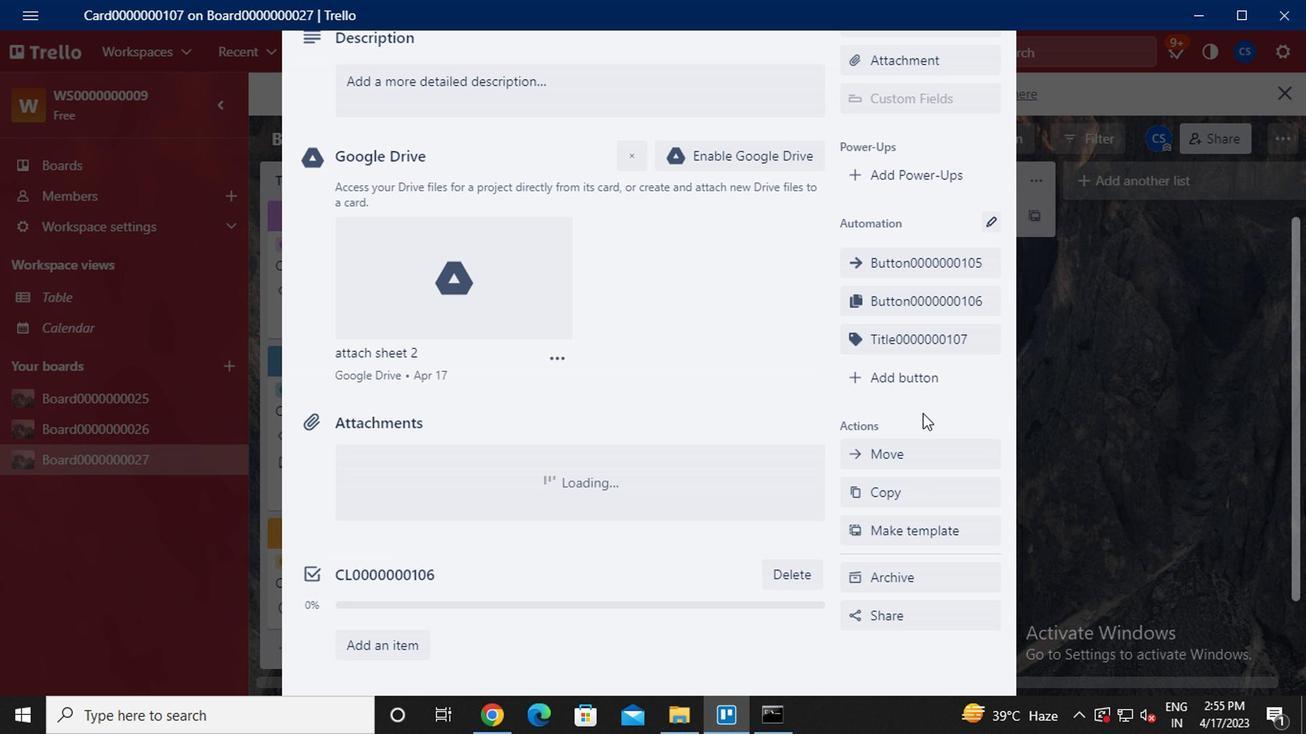 
Action: Mouse moved to (609, 369)
Screenshot: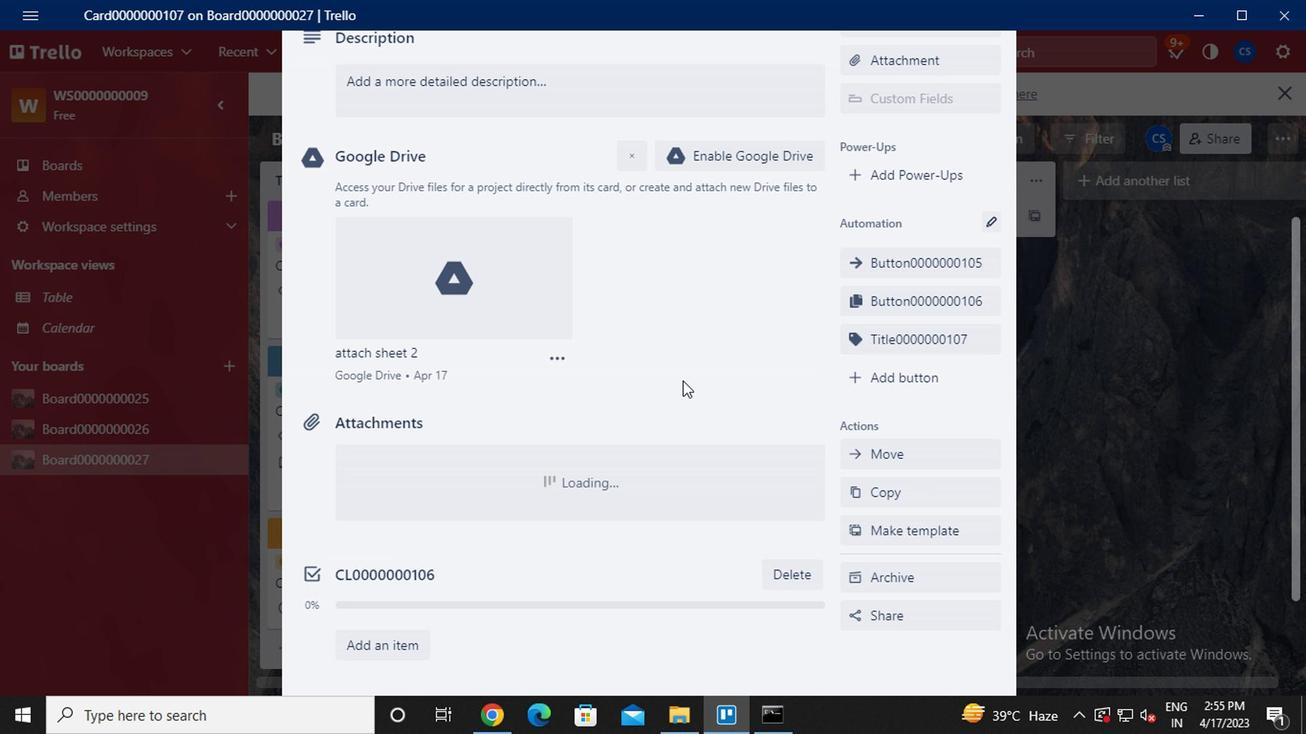 
Action: Mouse scrolled (609, 370) with delta (0, 1)
Screenshot: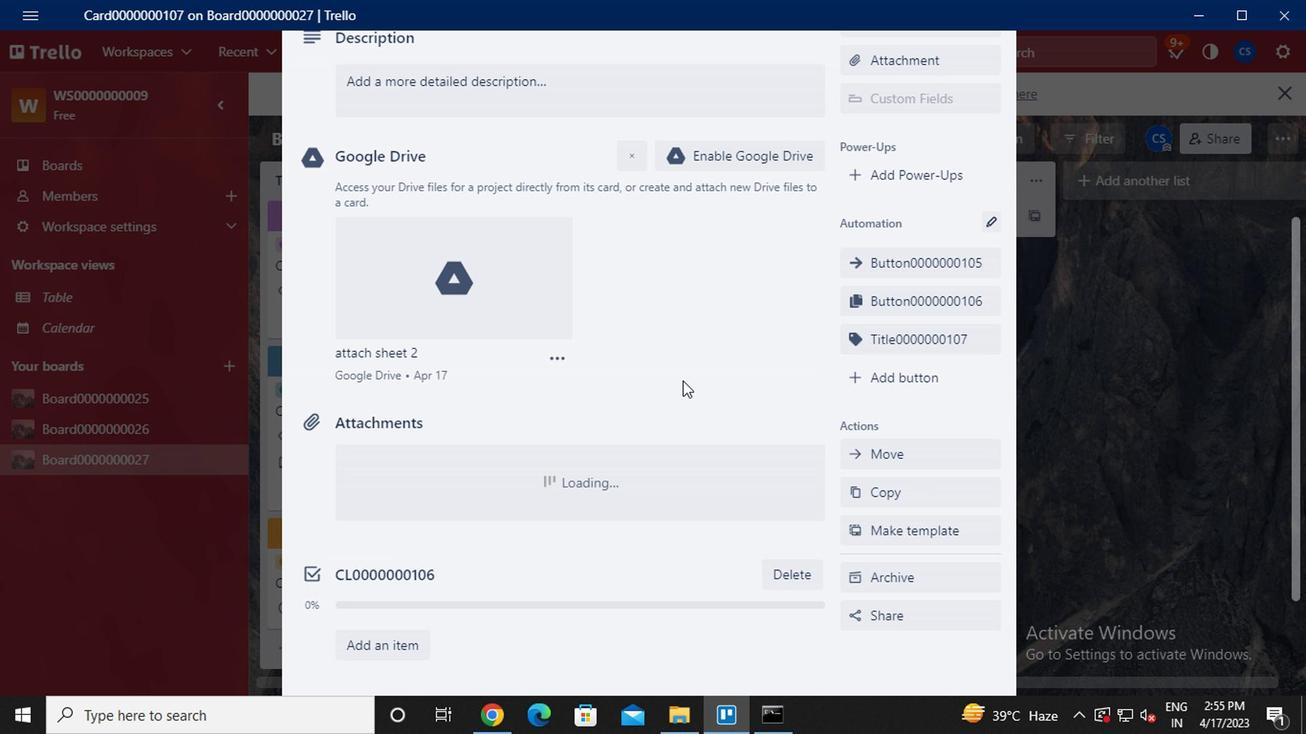 
Action: Mouse moved to (527, 276)
Screenshot: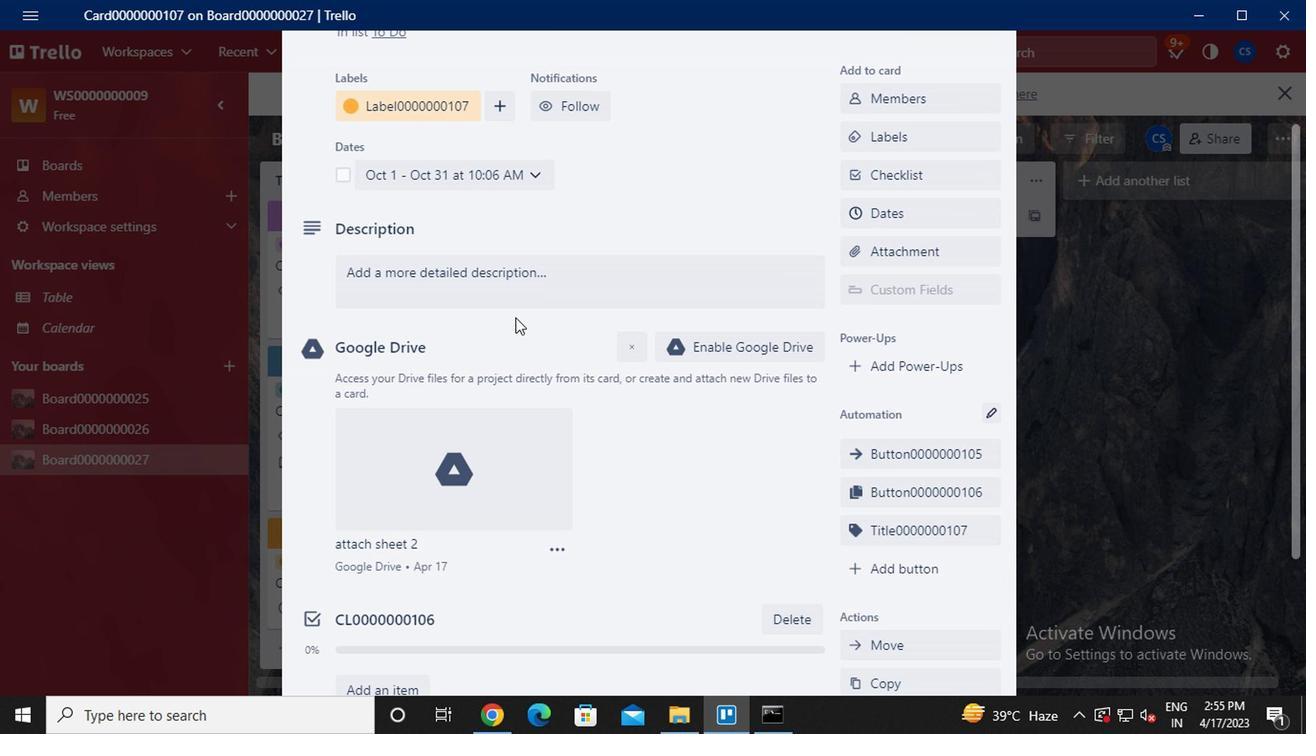 
Action: Mouse pressed left at (527, 276)
Screenshot: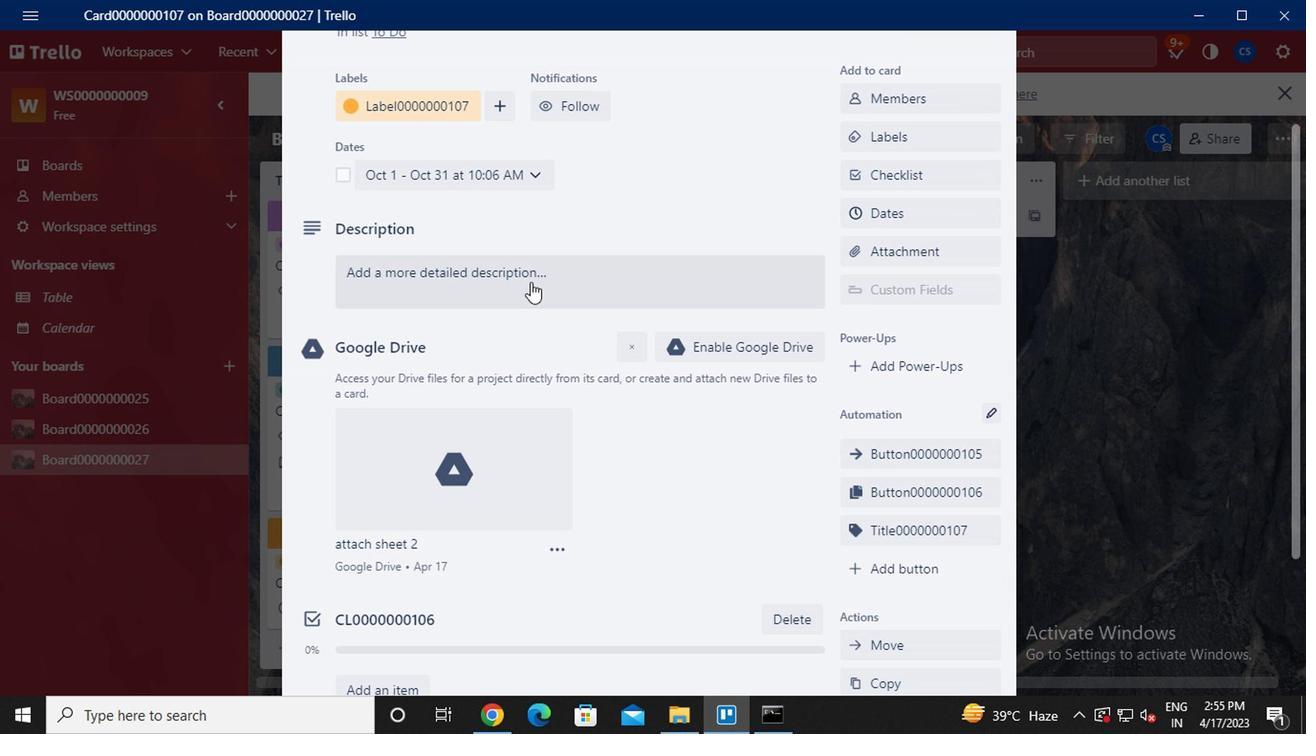 
Action: Key pressed <Key.caps_lock>ds0000000107
Screenshot: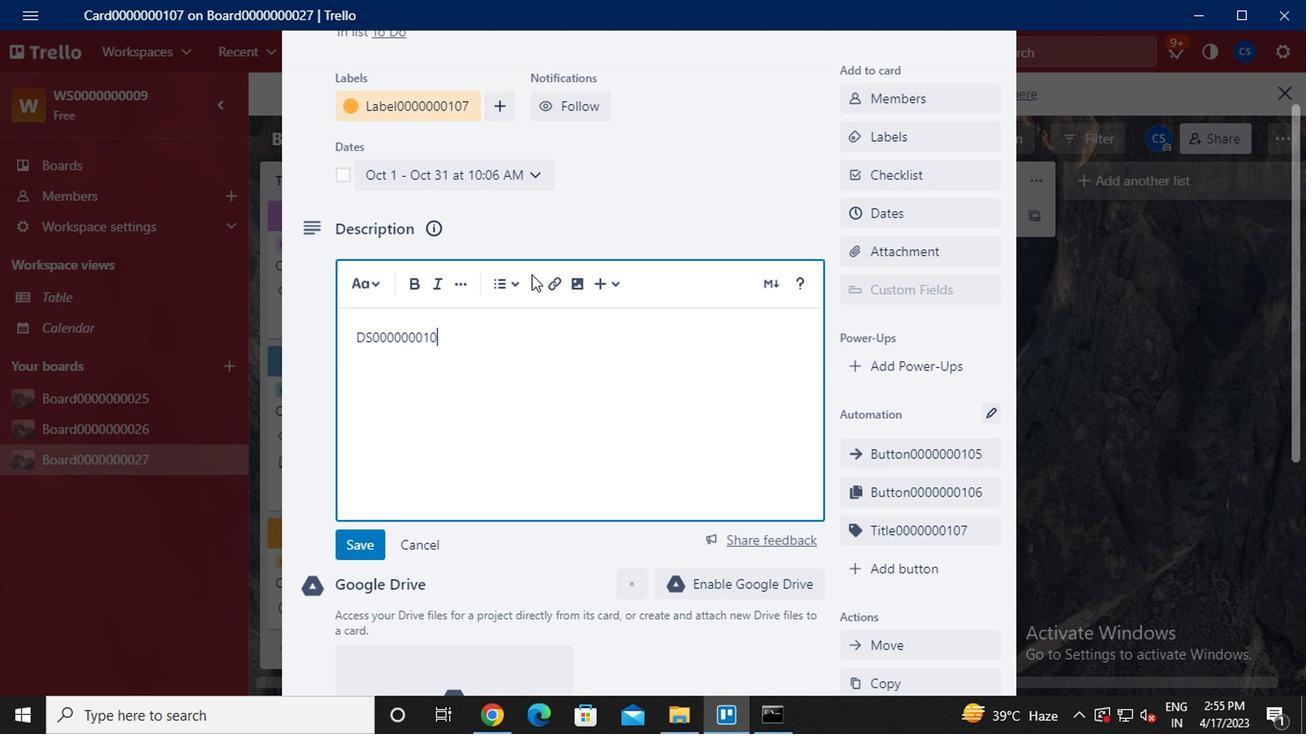 
Action: Mouse moved to (502, 346)
Screenshot: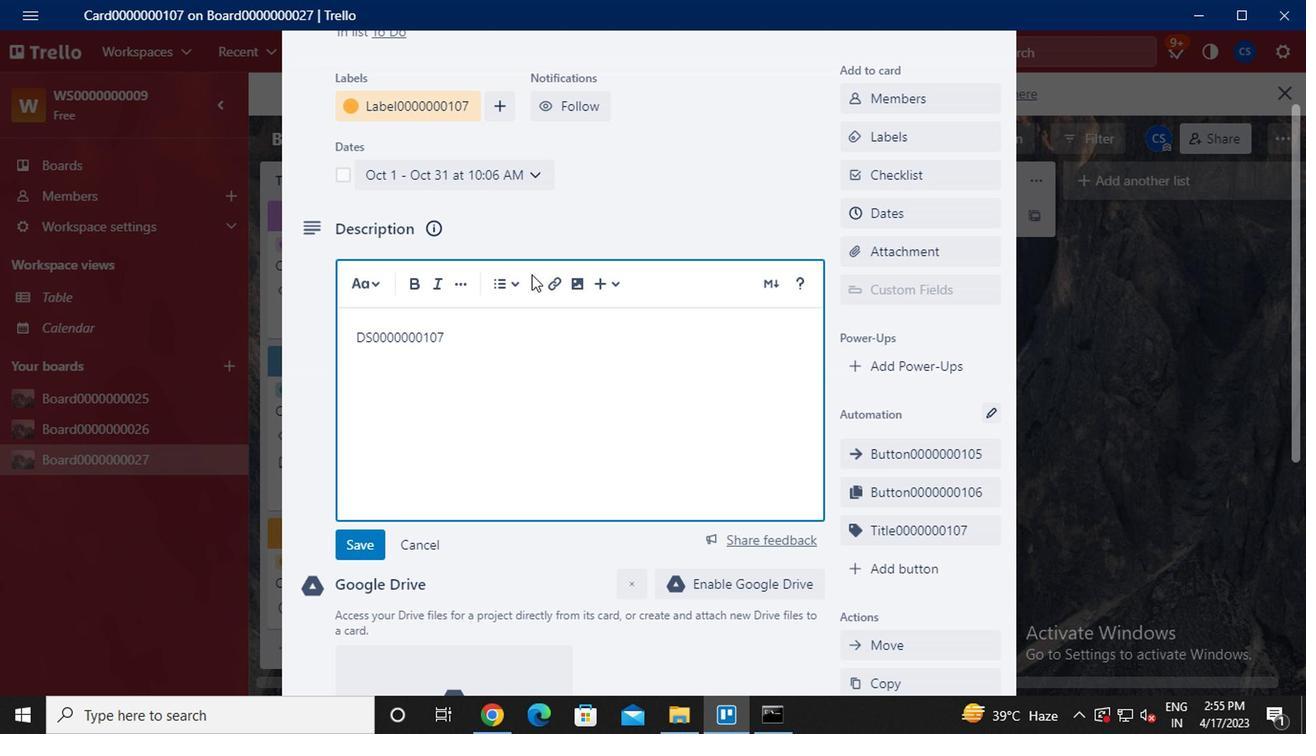 
Action: Mouse scrolled (502, 344) with delta (0, -1)
Screenshot: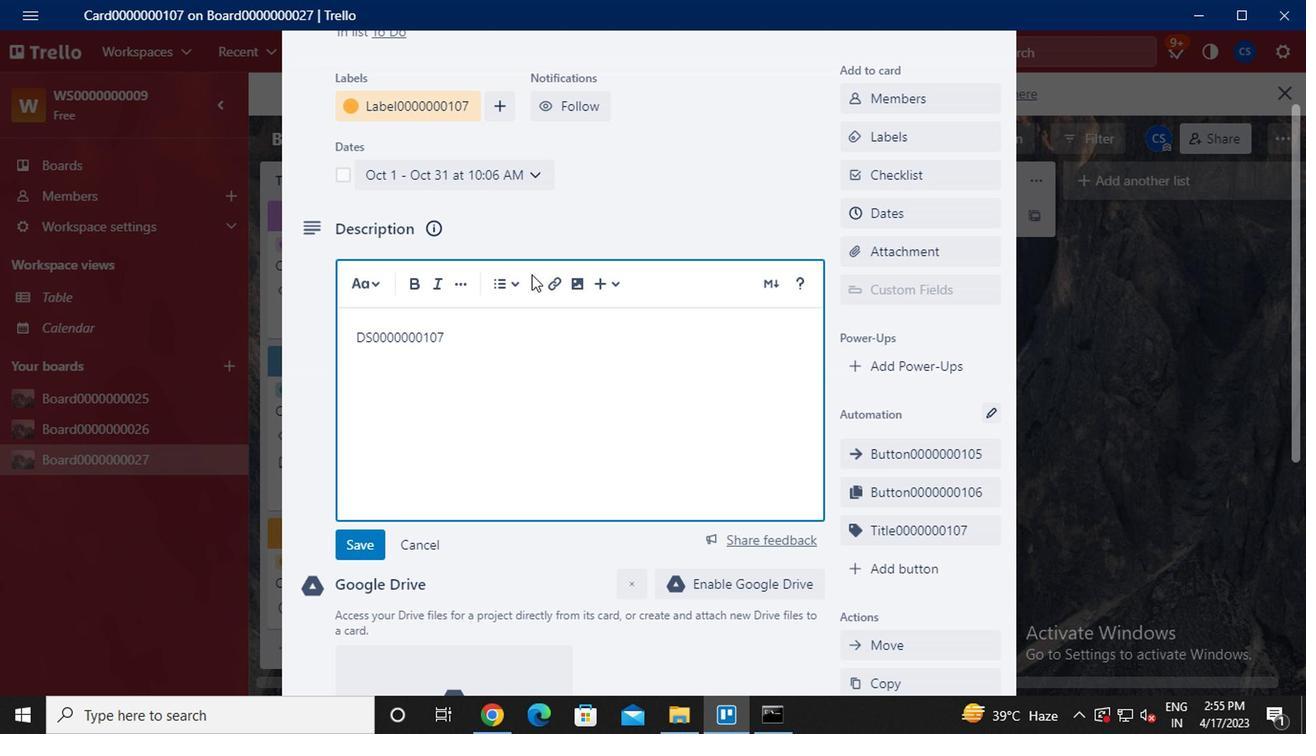 
Action: Mouse moved to (366, 449)
Screenshot: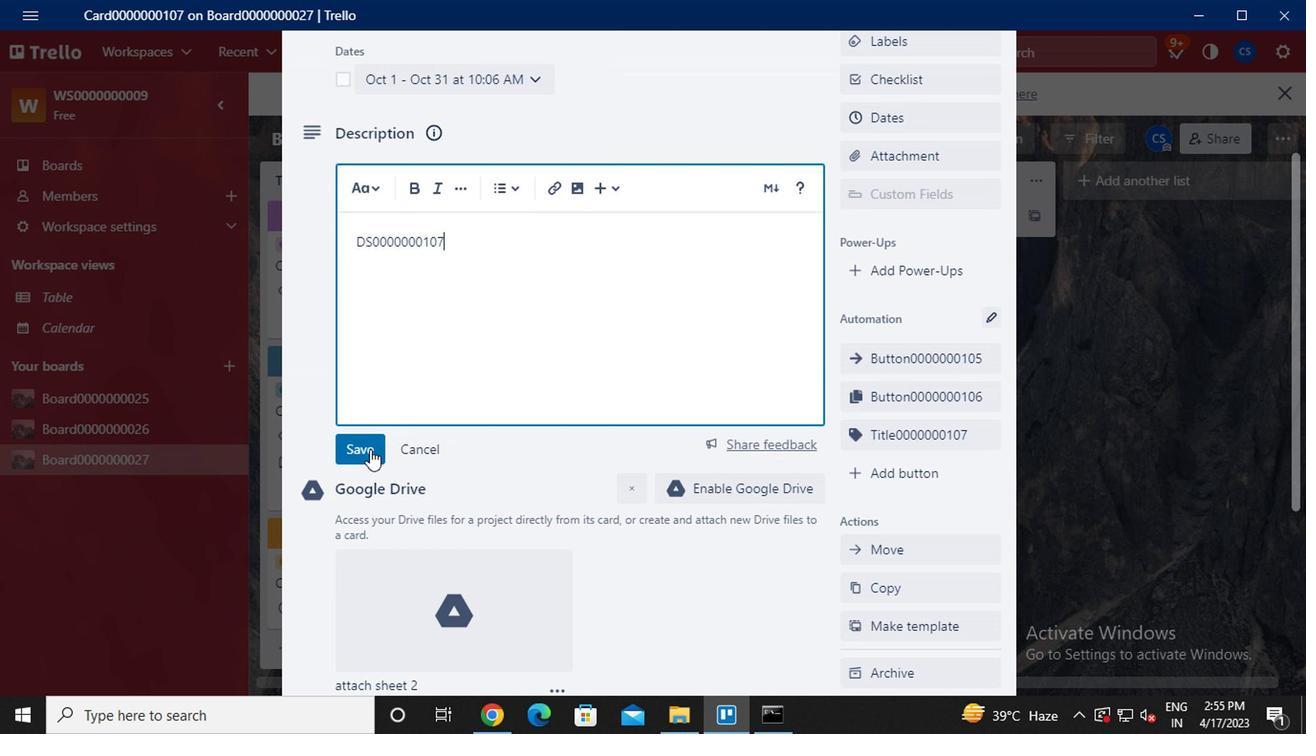 
Action: Mouse pressed left at (366, 449)
Screenshot: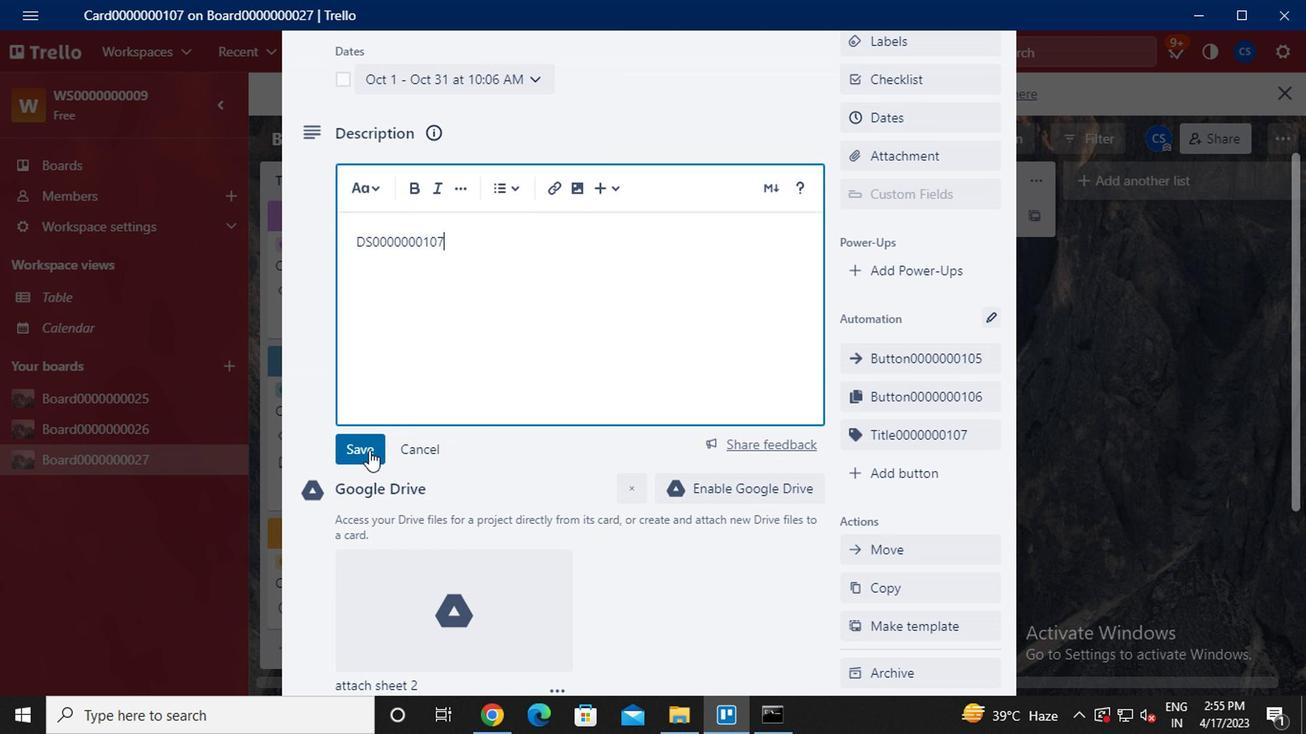 
Action: Mouse moved to (424, 458)
Screenshot: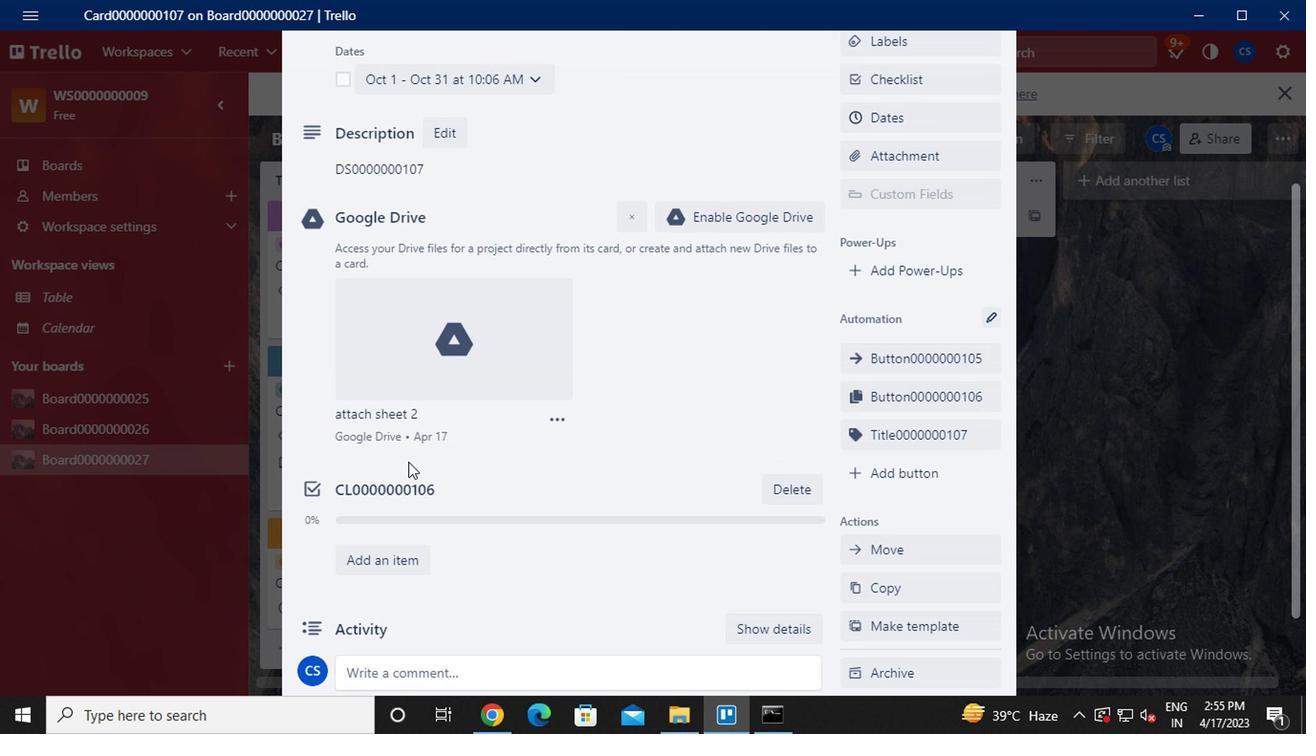 
Action: Mouse scrolled (424, 457) with delta (0, 0)
Screenshot: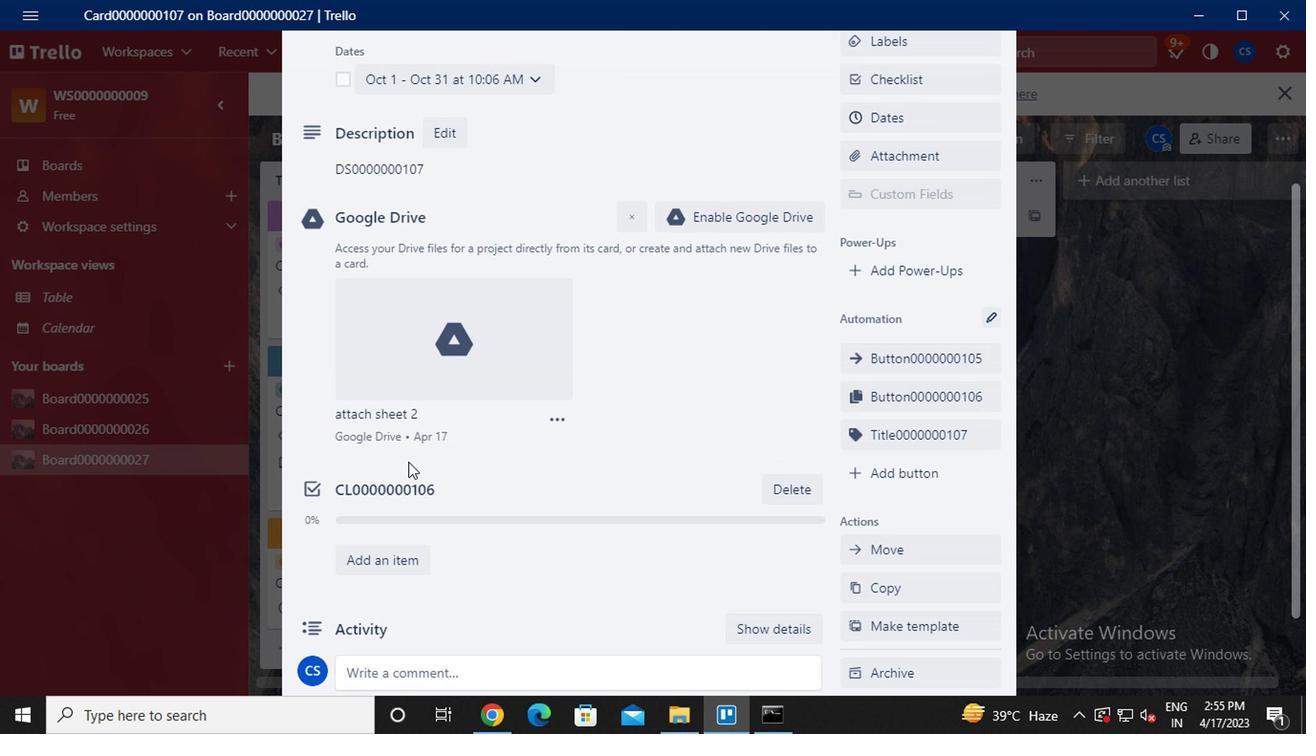 
Action: Mouse moved to (429, 458)
Screenshot: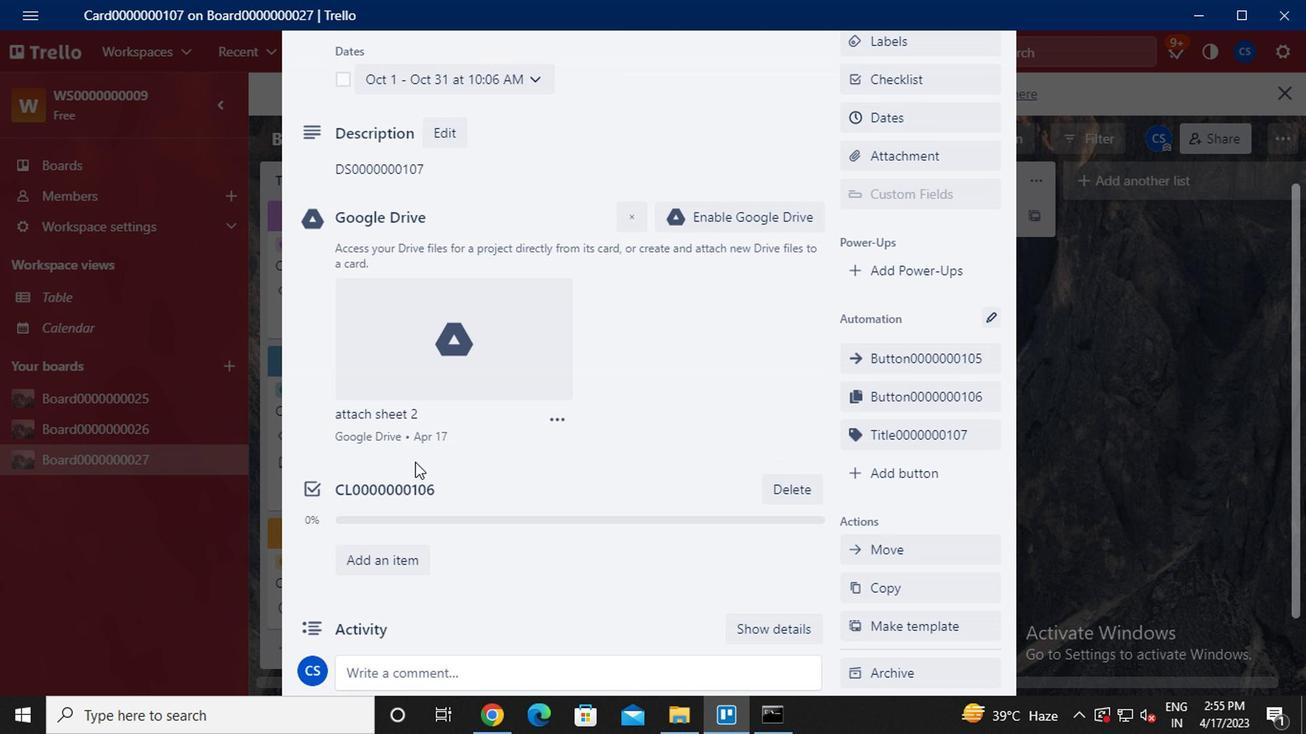 
Action: Mouse scrolled (429, 457) with delta (0, 0)
Screenshot: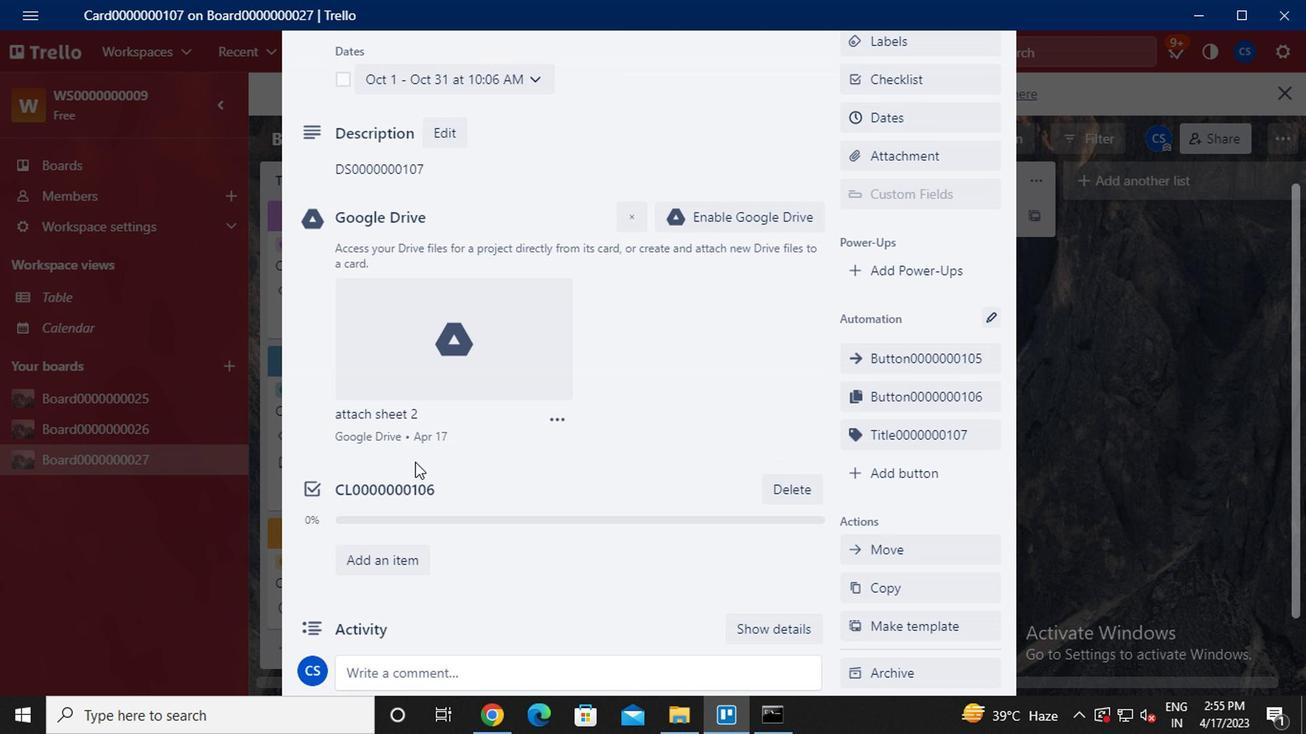 
Action: Mouse moved to (431, 458)
Screenshot: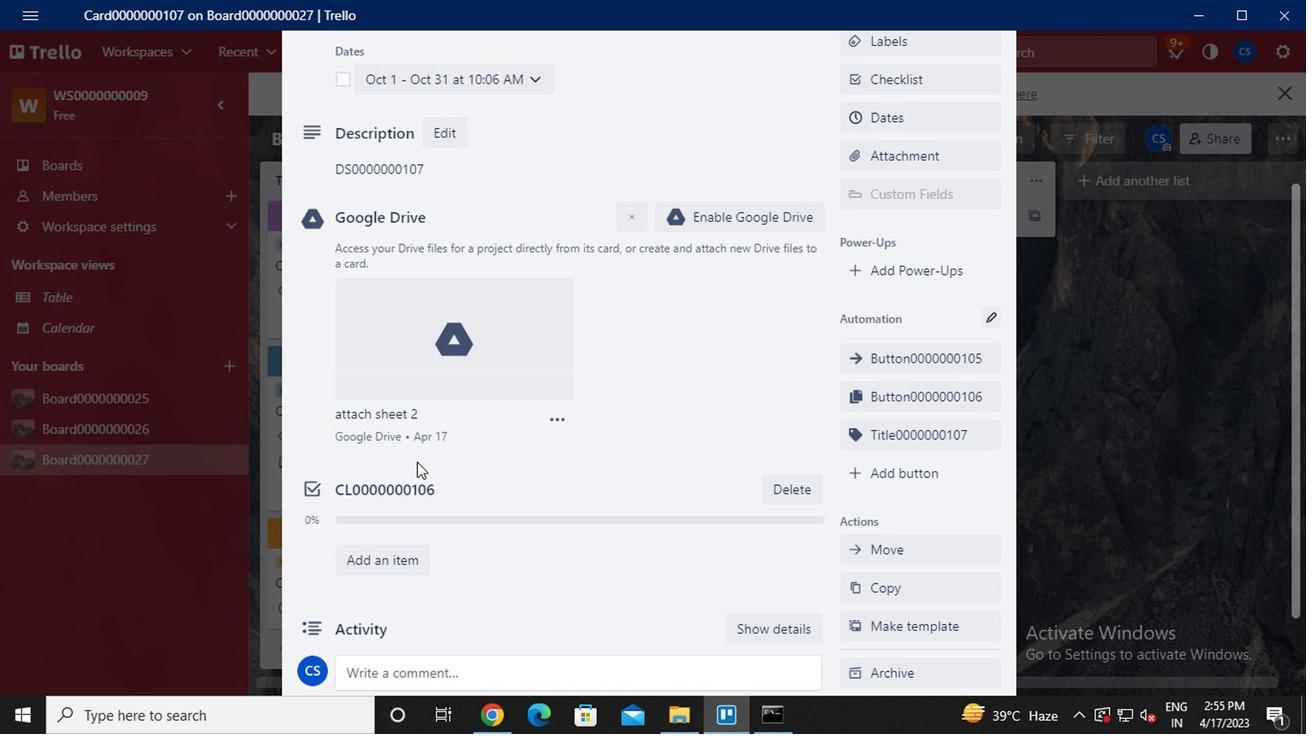 
Action: Mouse scrolled (431, 457) with delta (0, 0)
Screenshot: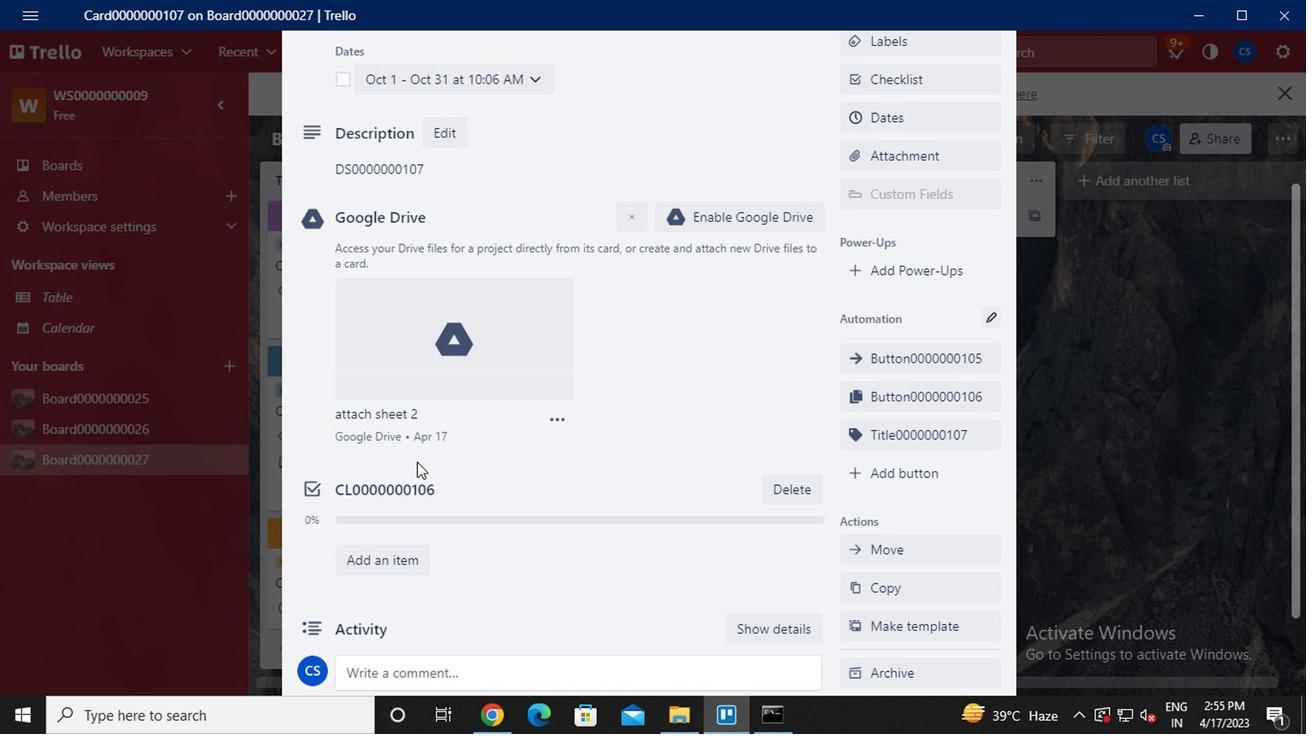 
Action: Mouse scrolled (431, 457) with delta (0, 0)
Screenshot: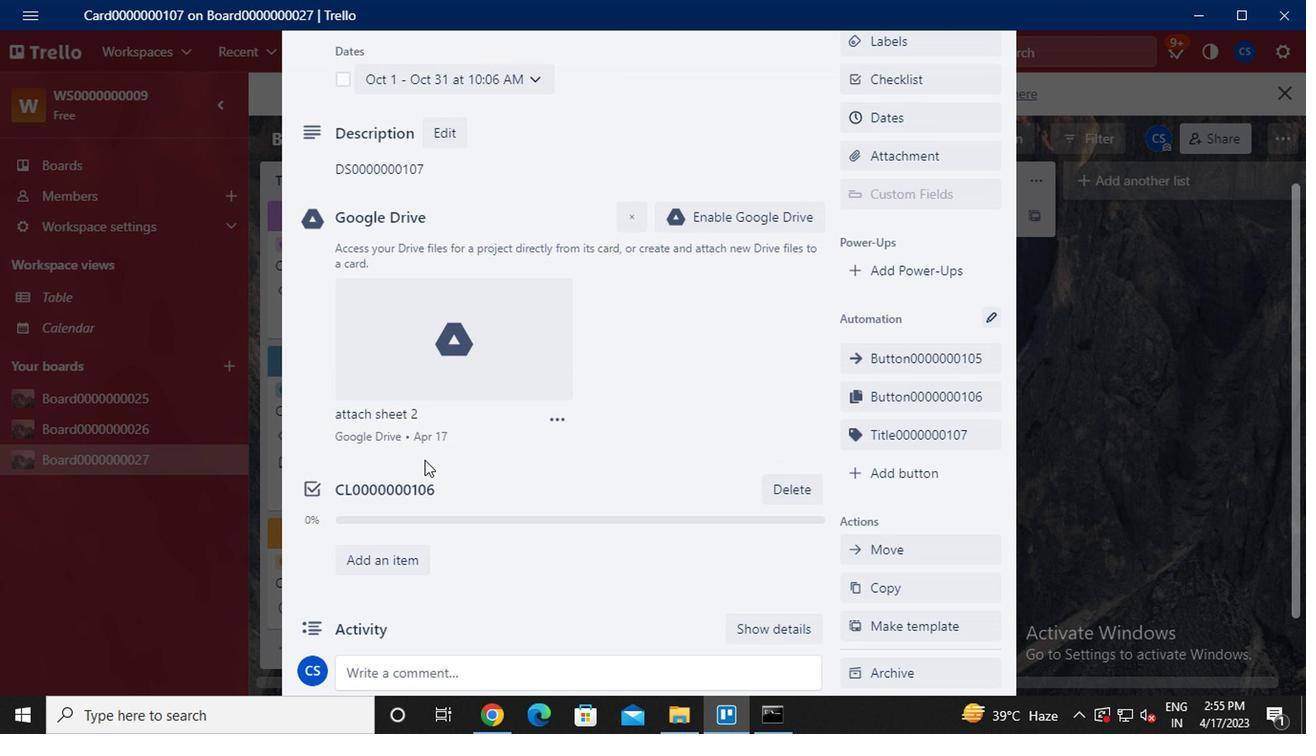 
Action: Mouse moved to (449, 529)
Screenshot: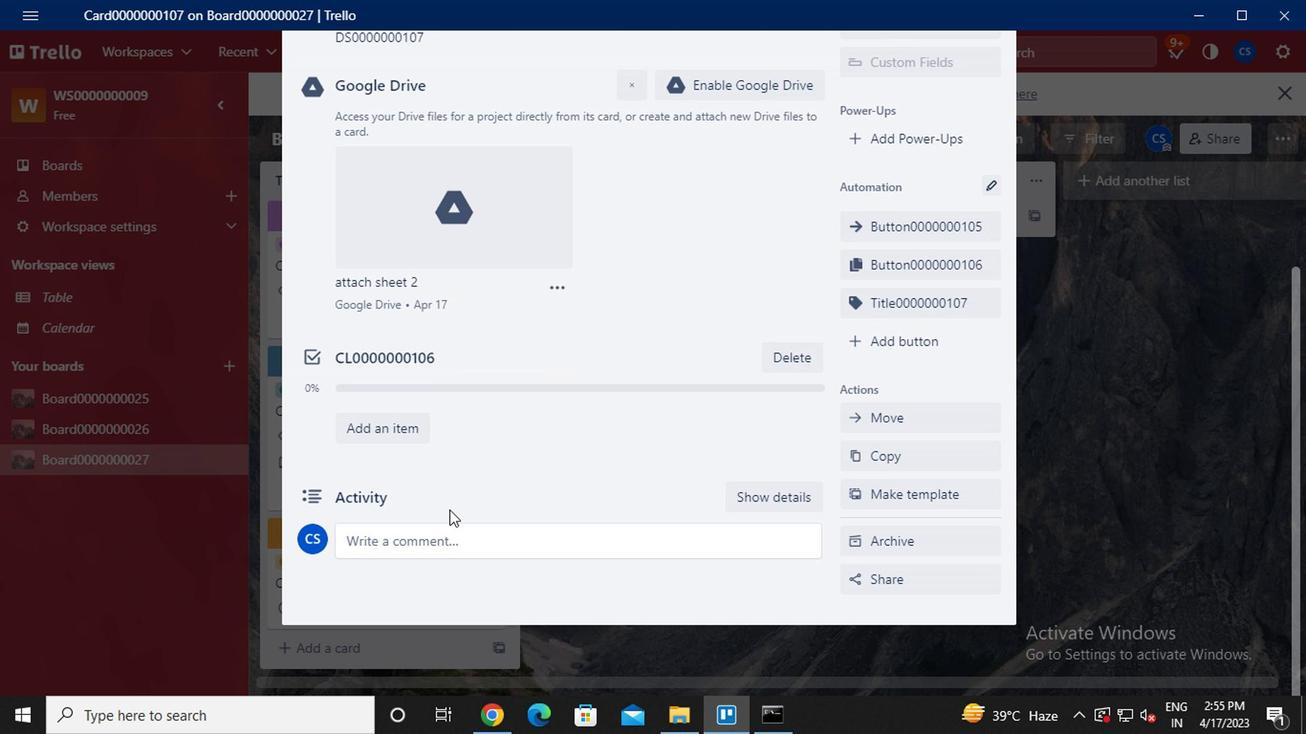 
Action: Mouse pressed left at (449, 529)
Screenshot: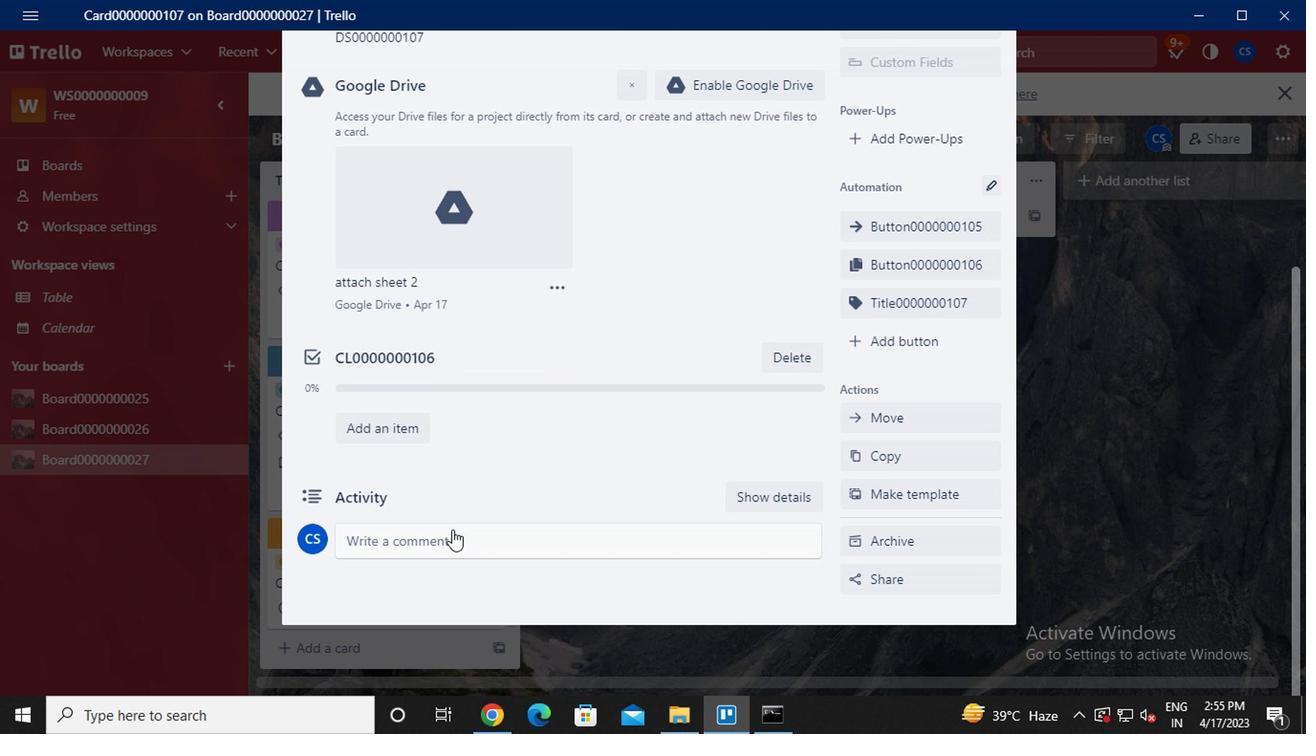 
Action: Key pressed cm0000000107
Screenshot: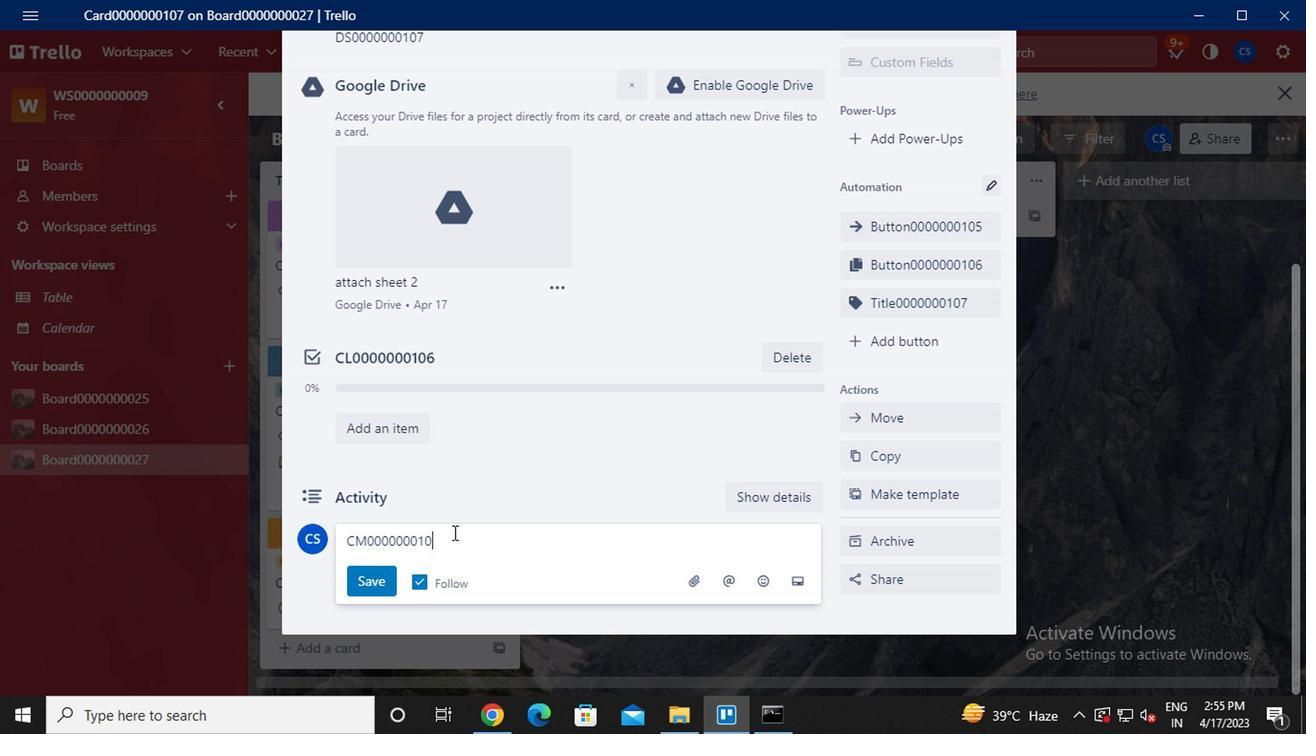 
Action: Mouse moved to (361, 584)
Screenshot: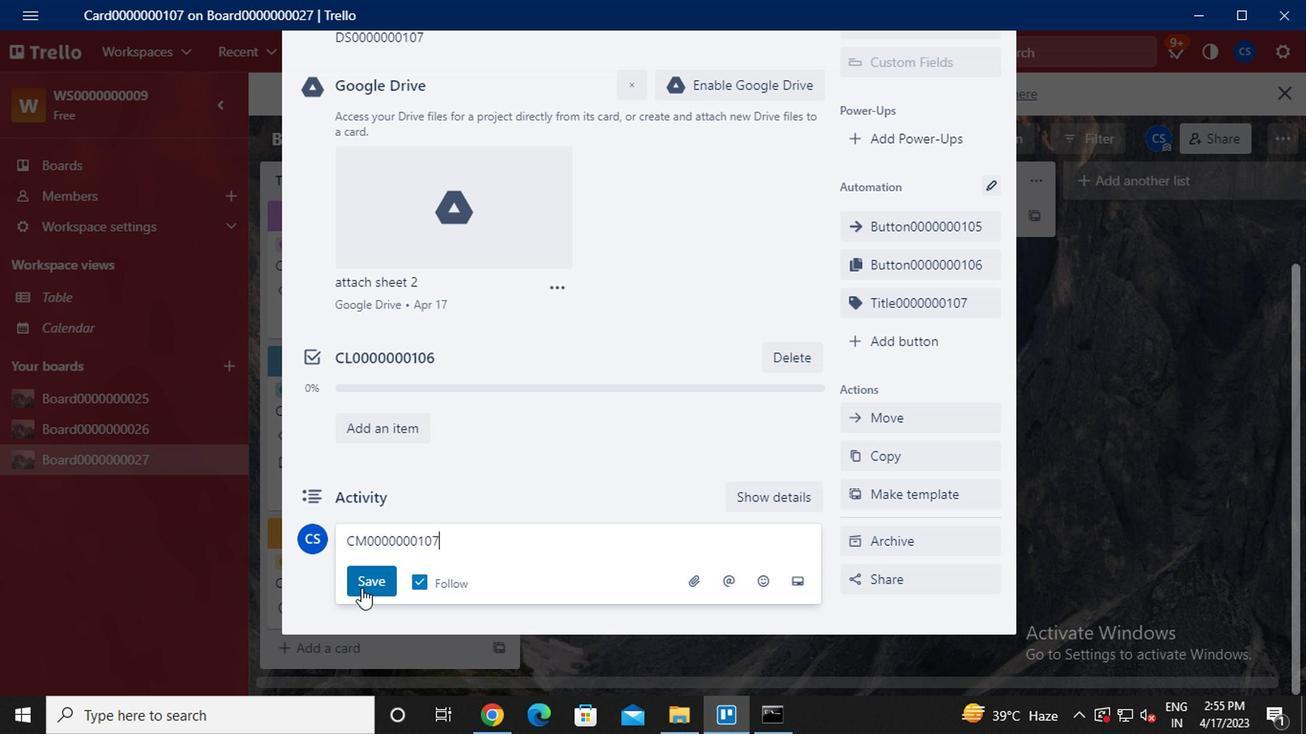 
Action: Mouse pressed left at (361, 584)
Screenshot: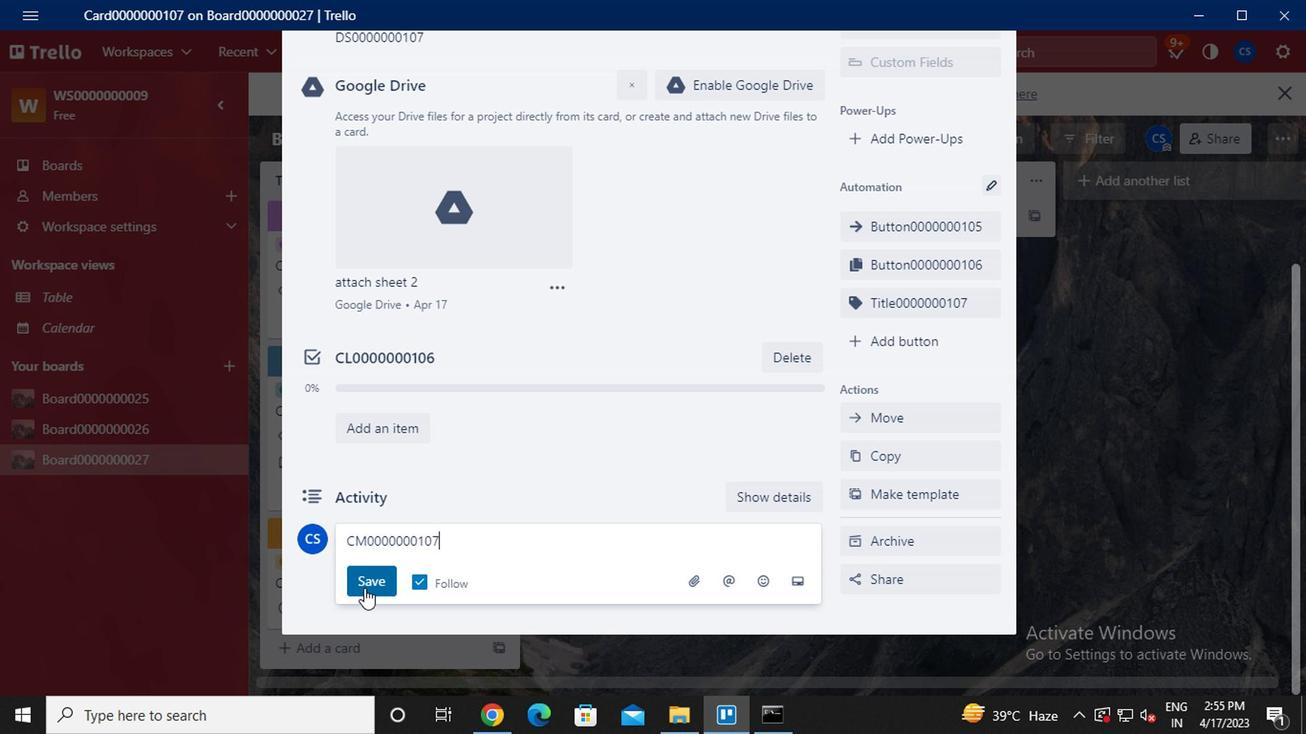 
Action: Mouse moved to (717, 478)
Screenshot: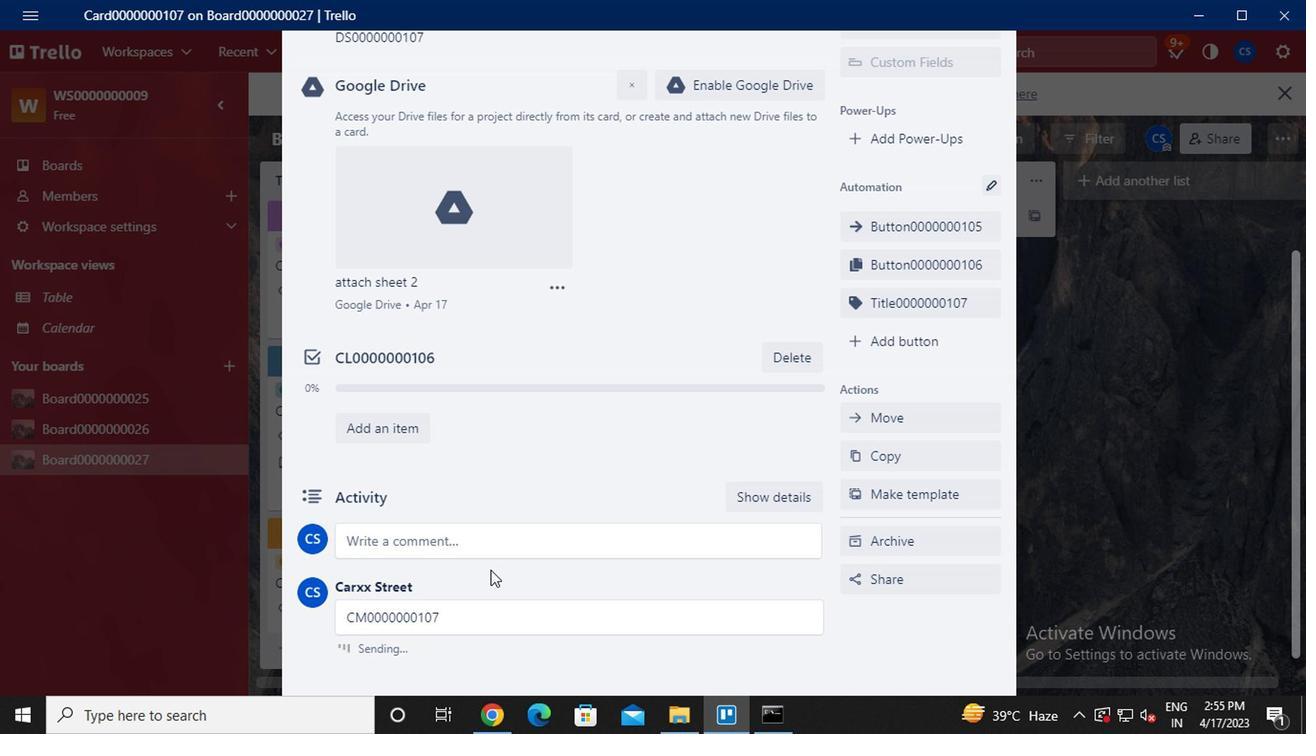 
